 Task: Open Card Health Review in Board Voice of Market Research to Workspace Accounting and Finance Consulting and add a team member Softage.4@softage.net, a label Yellow, a checklist Crocheting, an attachment from your onedrive, a color Yellow and finally, add a card description 'Develop and launch new referral program' and a comment 'Given the potential impact of this task on our stakeholders, let us ensure that we take their needs and concerns into account.'. Add a start date 'Jan 08, 1900' with a due date 'Jan 15, 1900'
Action: Mouse moved to (85, 359)
Screenshot: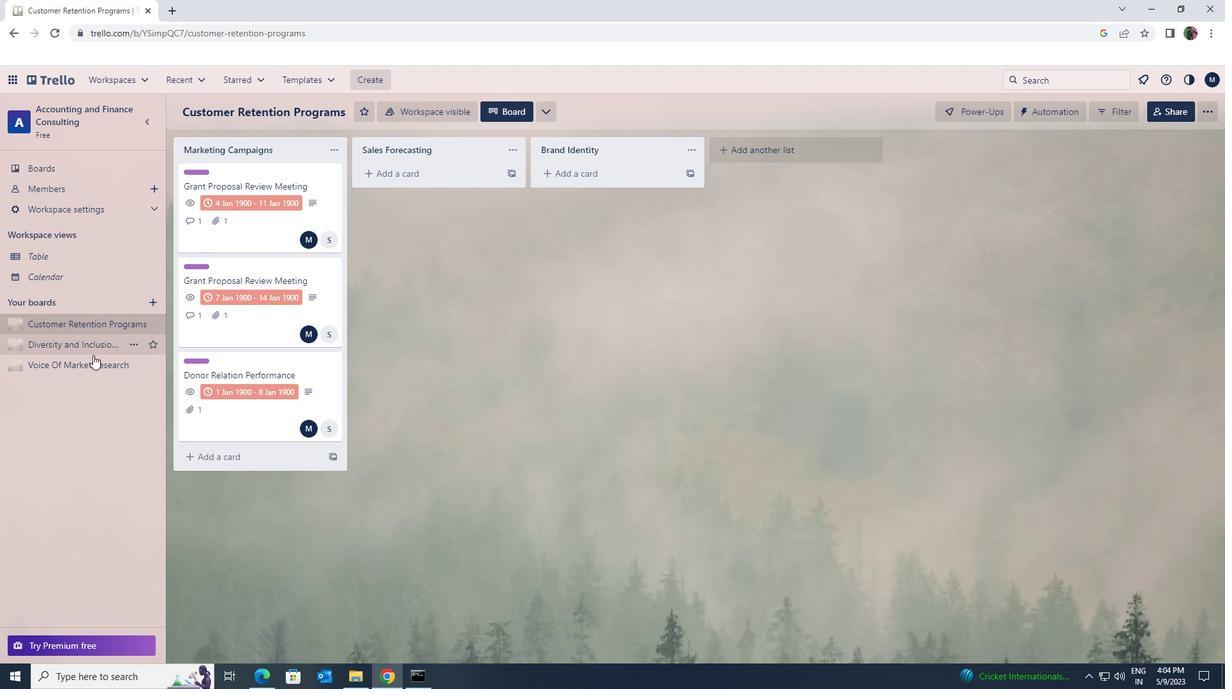 
Action: Mouse pressed left at (85, 359)
Screenshot: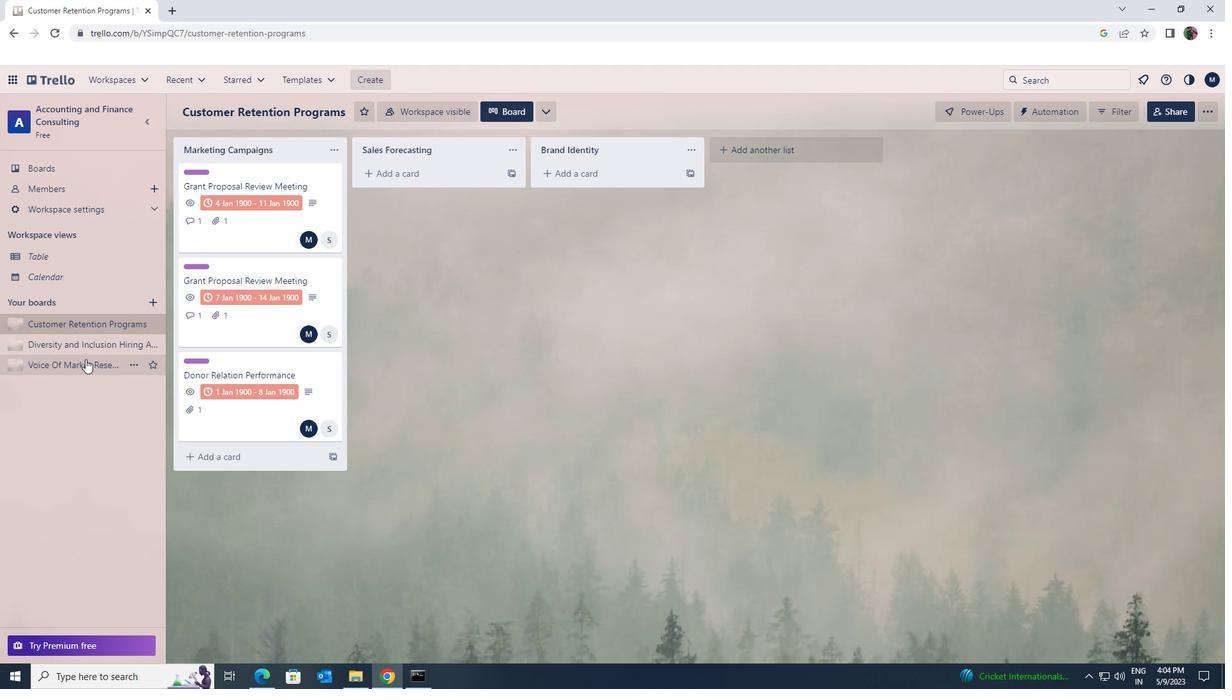 
Action: Mouse moved to (197, 324)
Screenshot: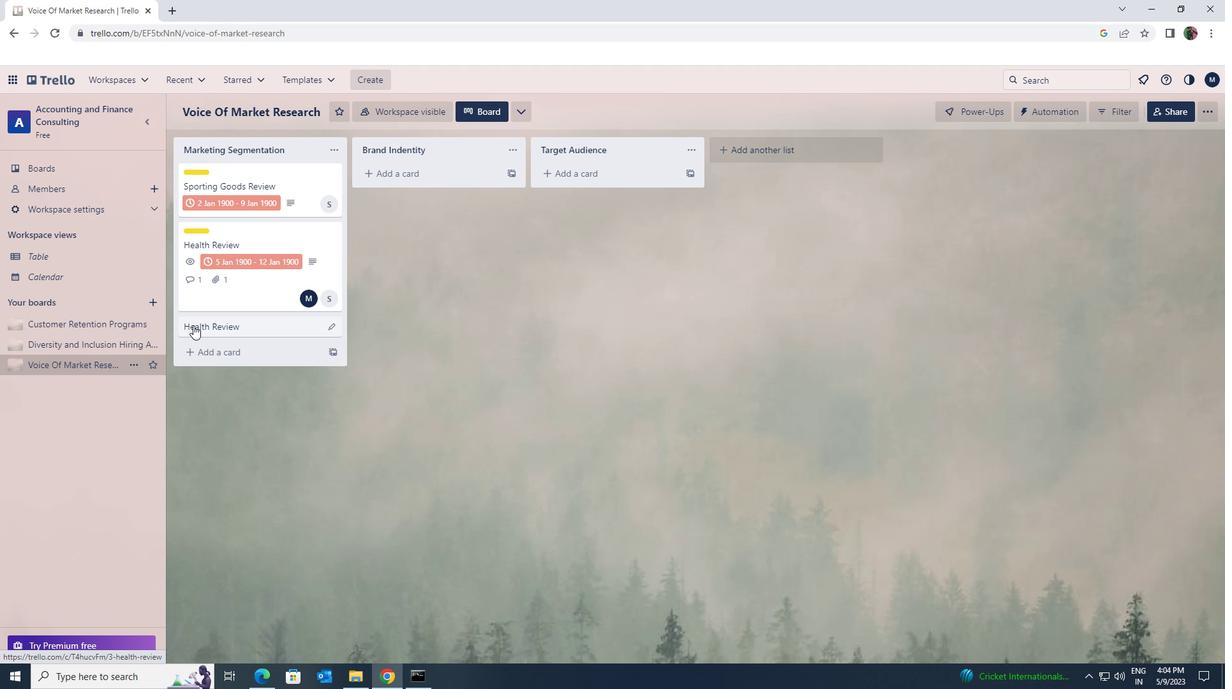 
Action: Mouse pressed left at (197, 324)
Screenshot: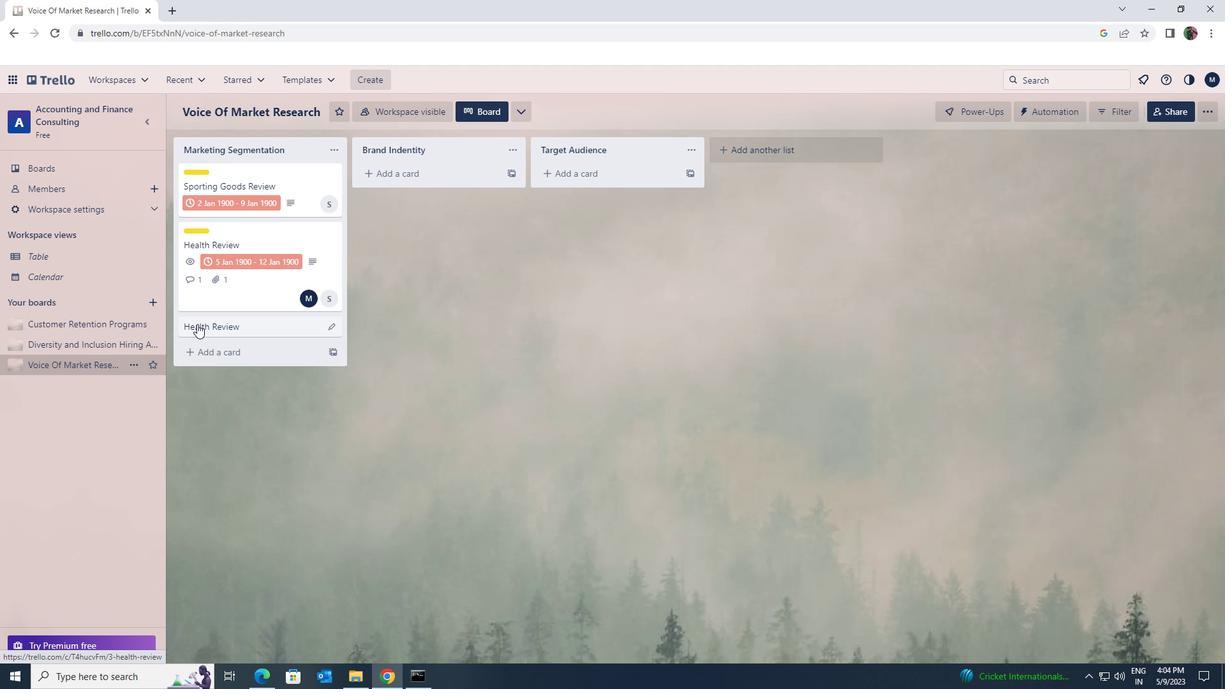 
Action: Mouse moved to (770, 174)
Screenshot: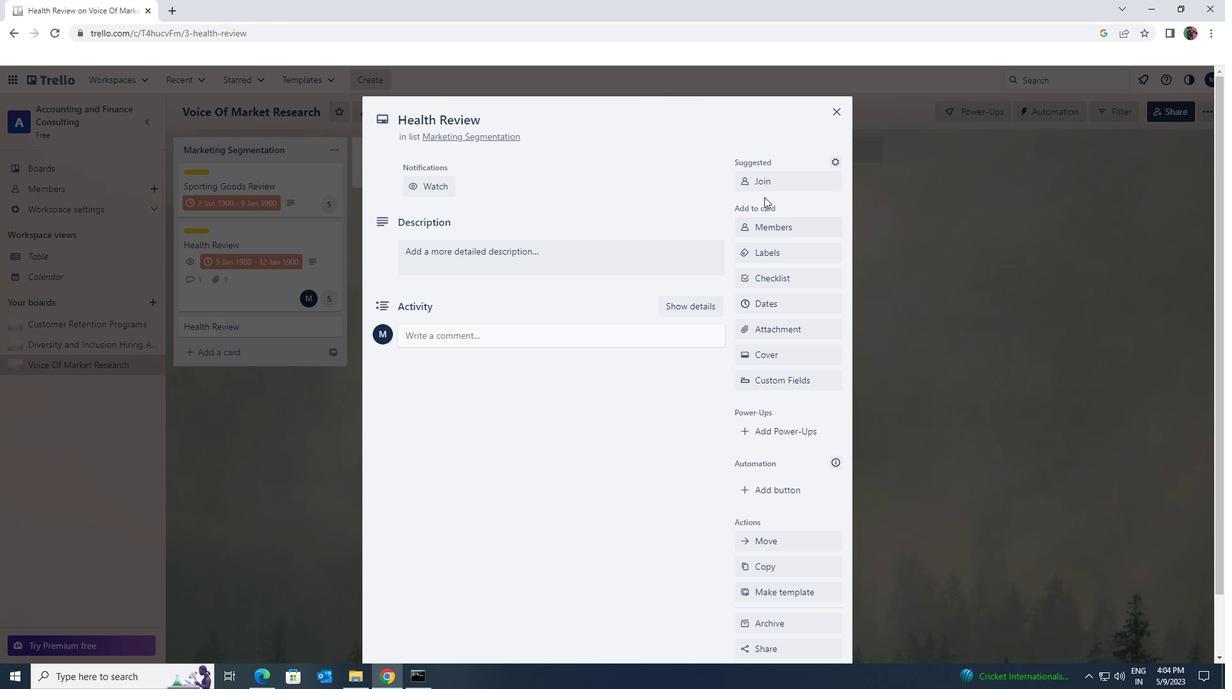 
Action: Mouse pressed left at (770, 174)
Screenshot: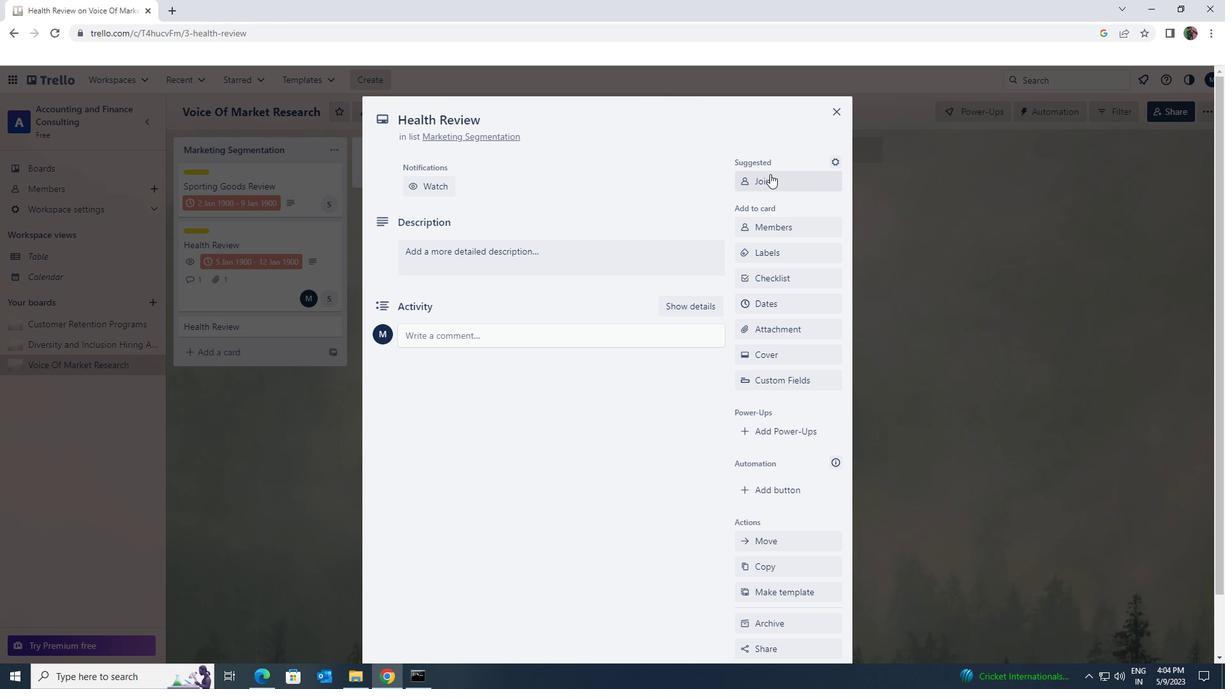 
Action: Mouse moved to (770, 177)
Screenshot: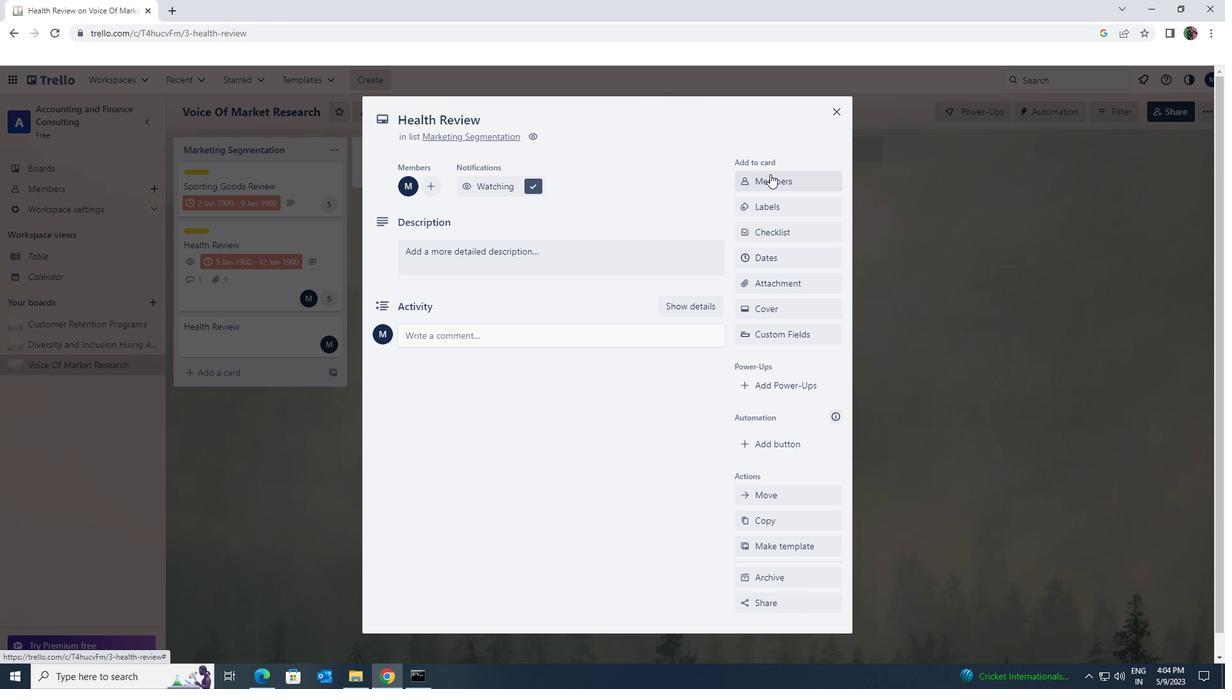
Action: Mouse pressed left at (770, 177)
Screenshot: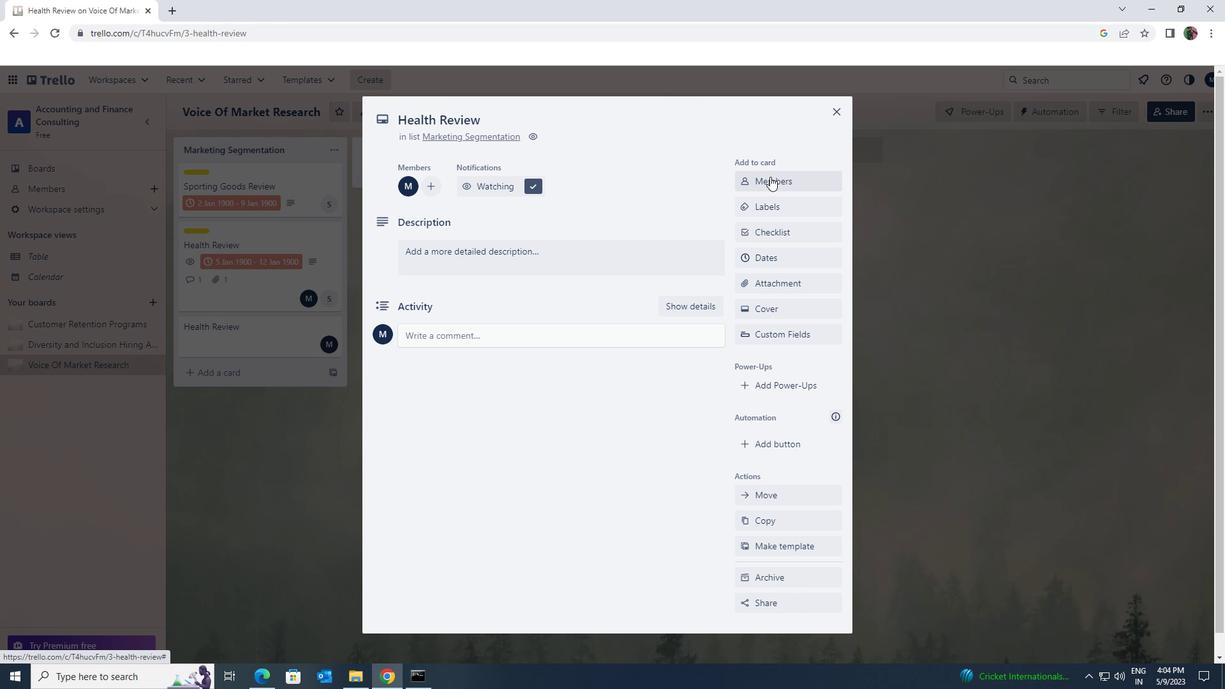 
Action: Mouse moved to (798, 236)
Screenshot: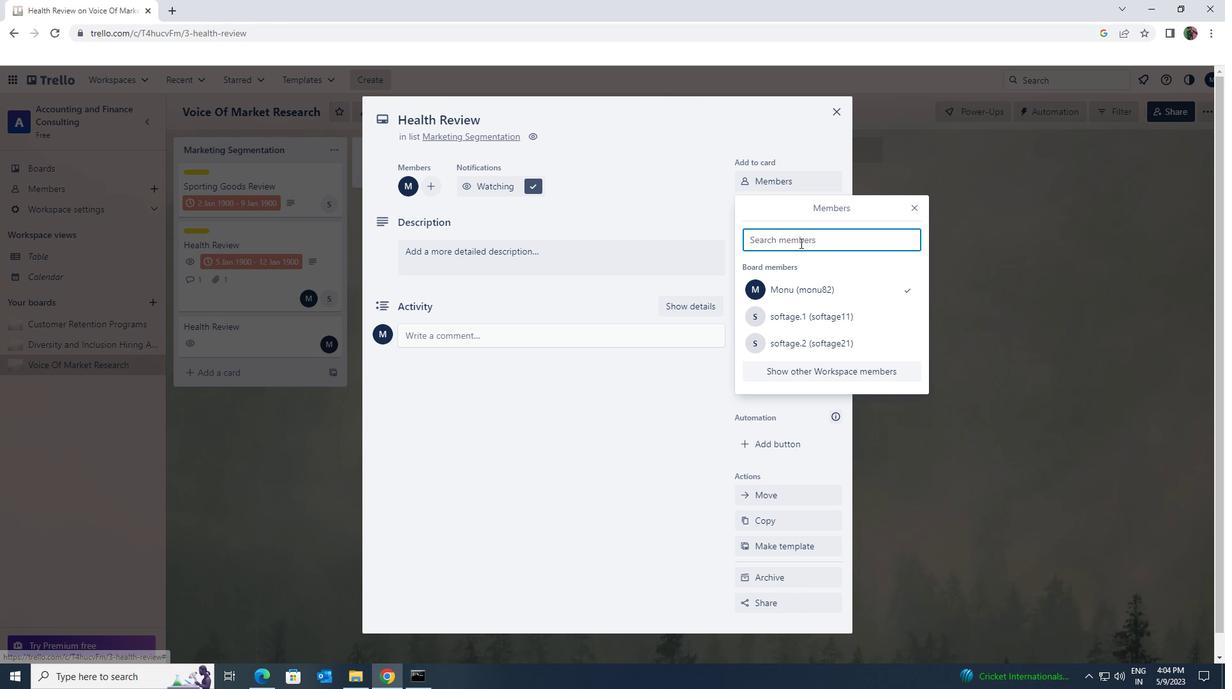 
Action: Mouse pressed left at (798, 236)
Screenshot: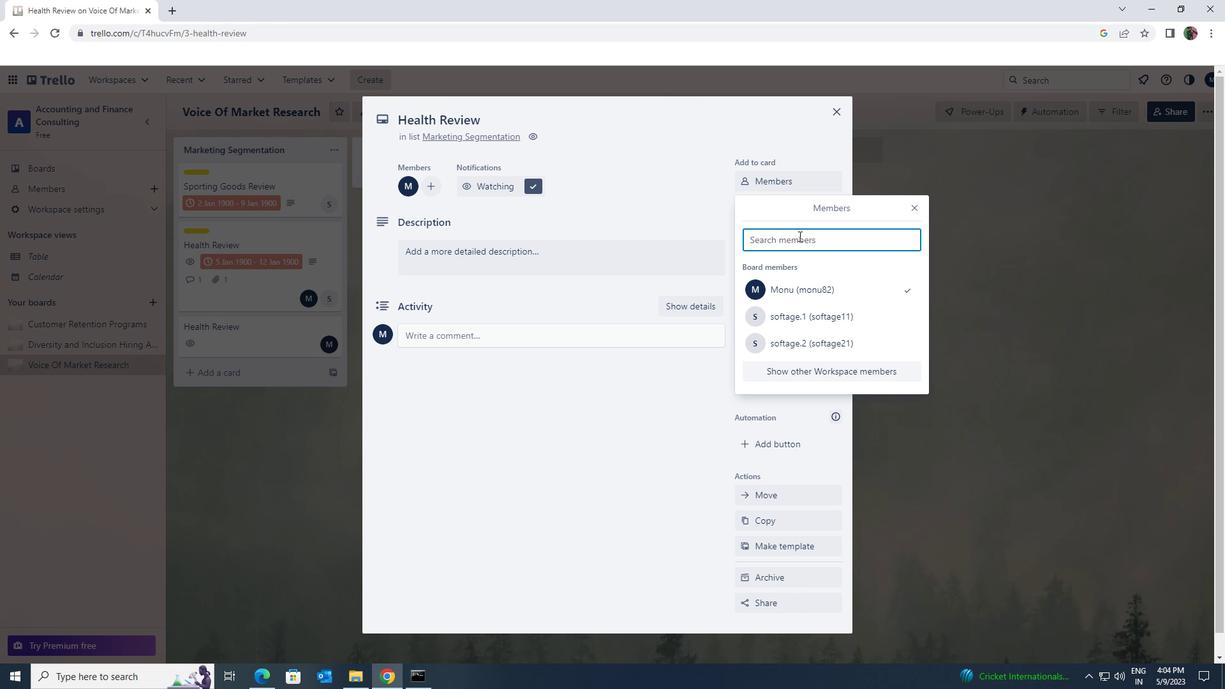 
Action: Key pressed <Key.shift>SOFTAGE.4<Key.shift><Key.shift><Key.shift><Key.shift><Key.shift><Key.shift><Key.shift><Key.shift><Key.shift>@<Key.shift><Key.shift><Key.shift><Key.shift><Key.shift><Key.shift>SOFTAGE.NET
Screenshot: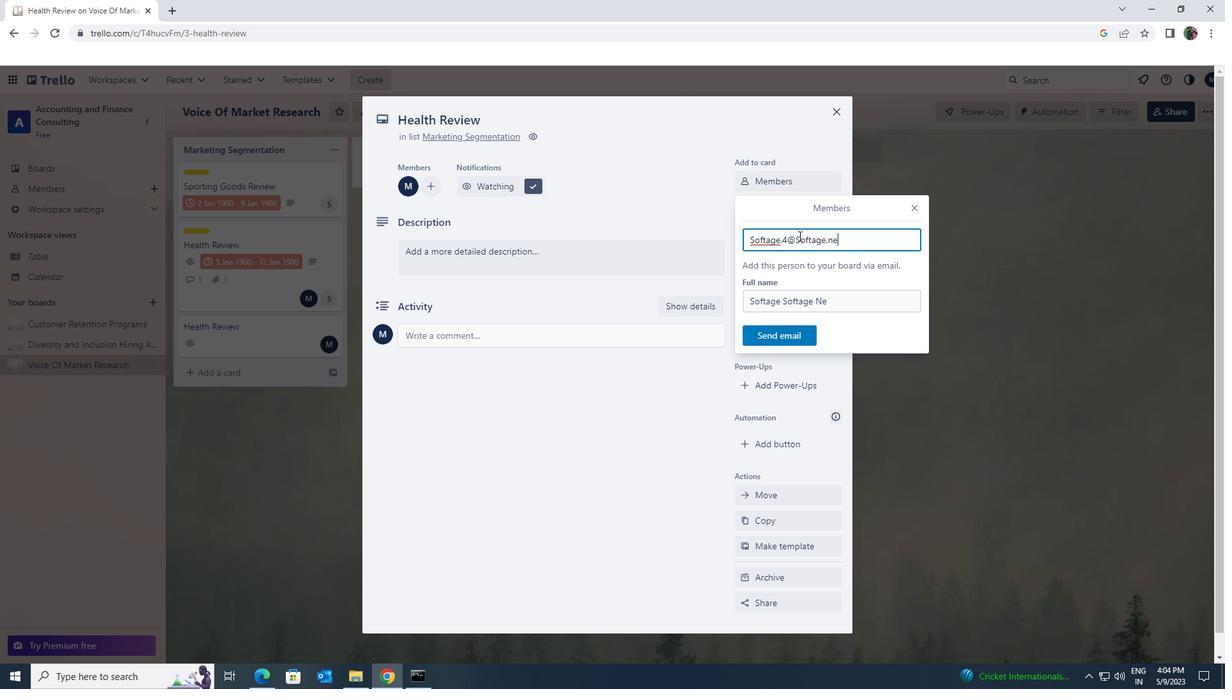 
Action: Mouse moved to (799, 334)
Screenshot: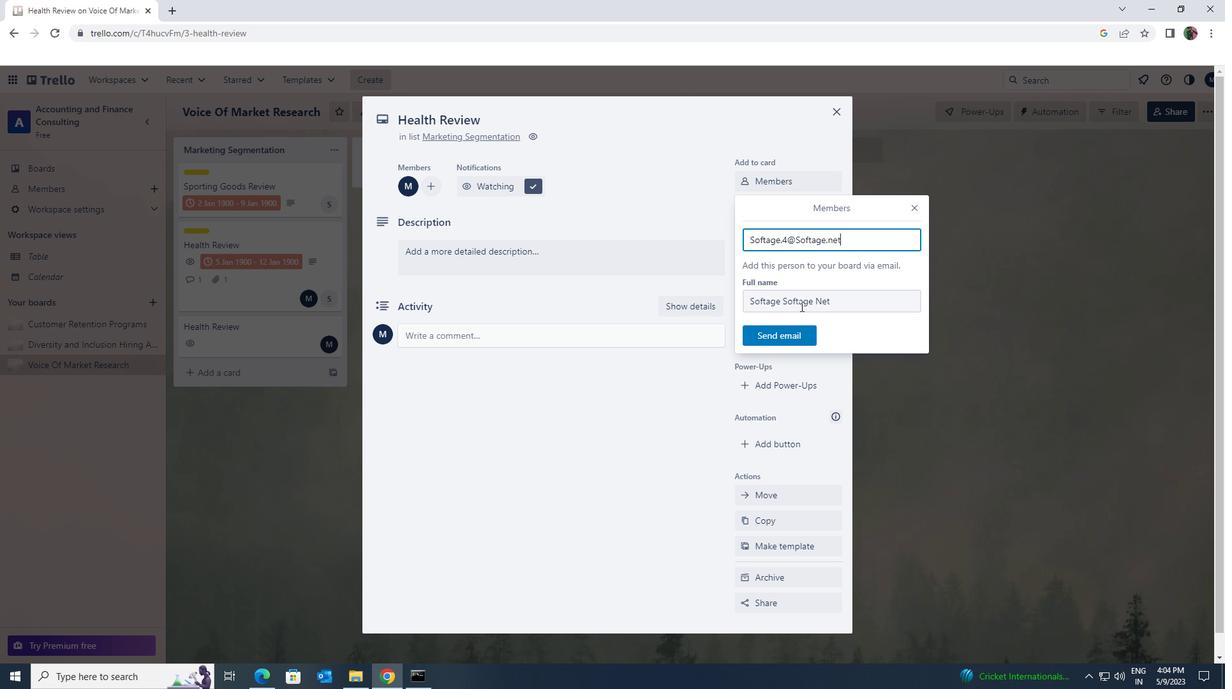 
Action: Mouse pressed left at (799, 334)
Screenshot: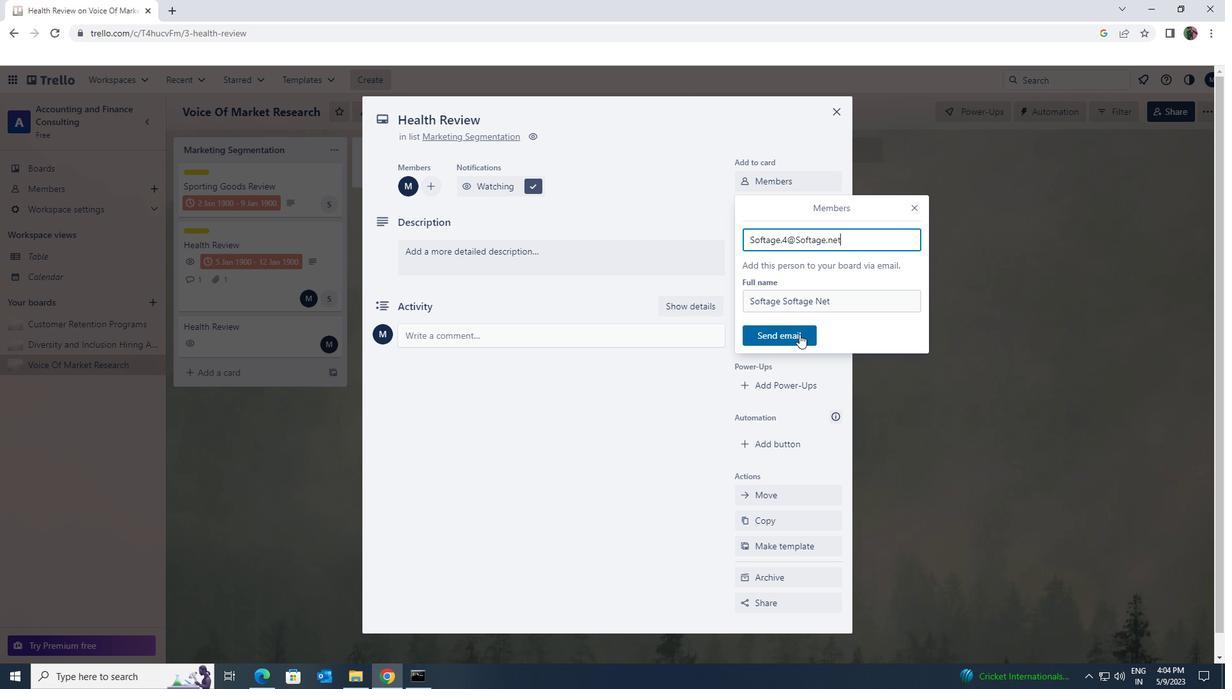 
Action: Mouse moved to (790, 208)
Screenshot: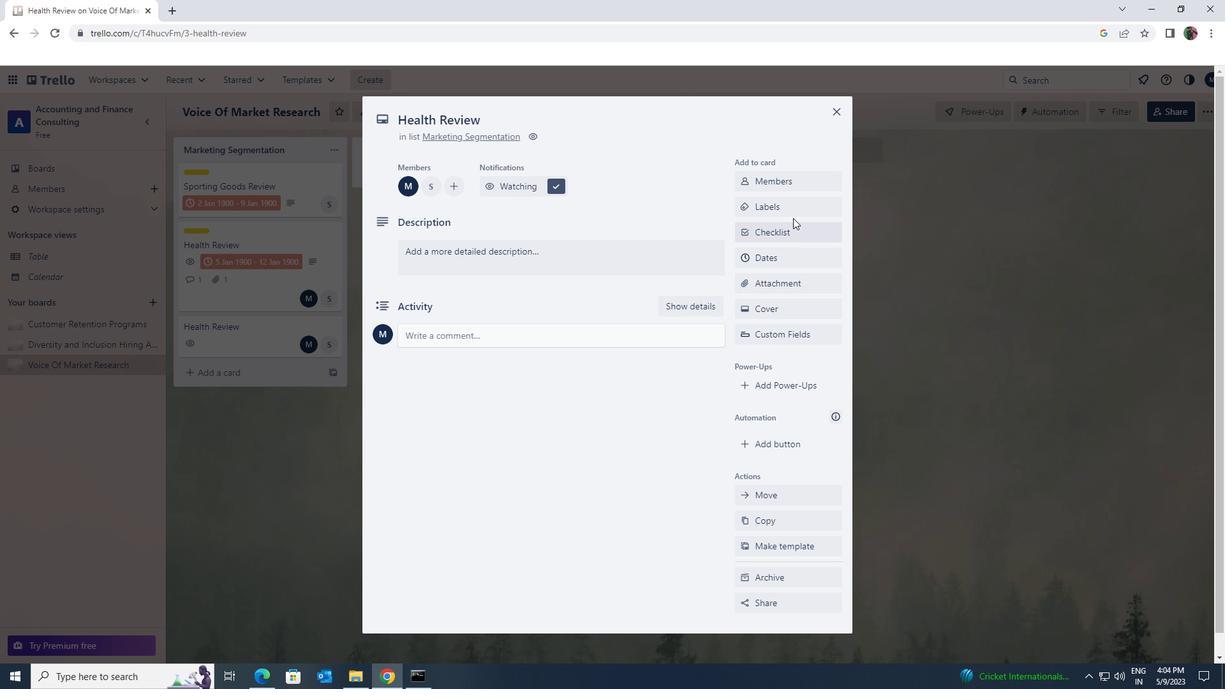 
Action: Mouse pressed left at (790, 208)
Screenshot: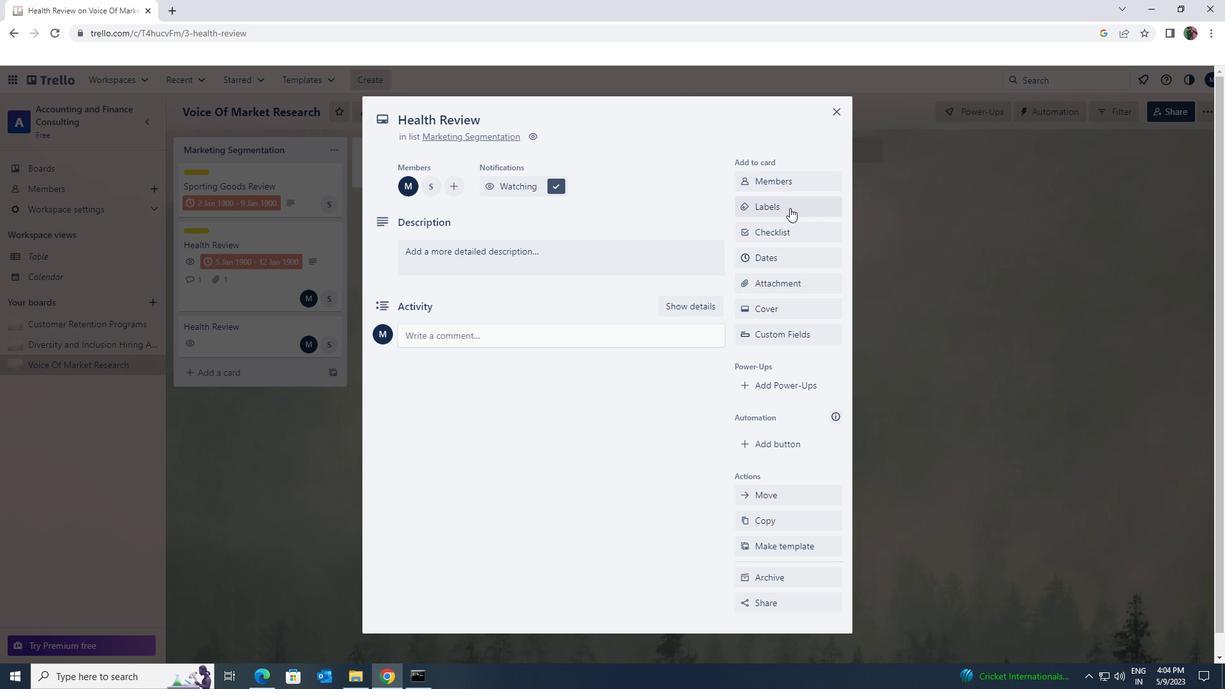 
Action: Mouse moved to (844, 456)
Screenshot: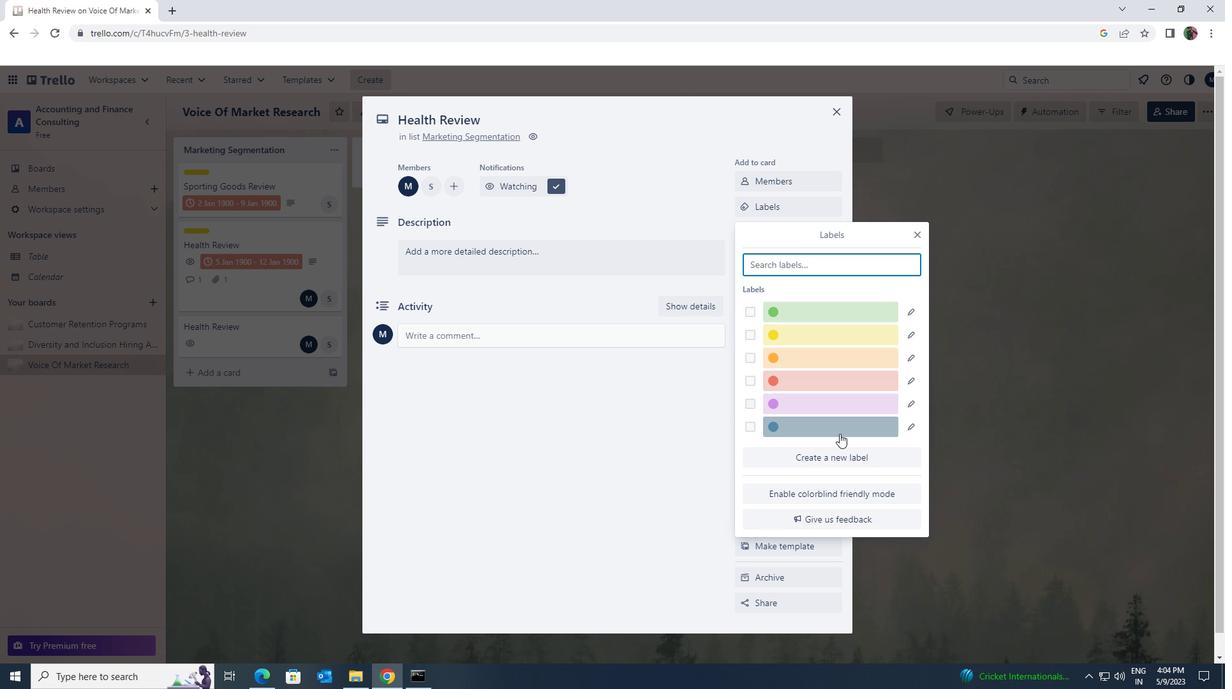 
Action: Mouse pressed left at (844, 456)
Screenshot: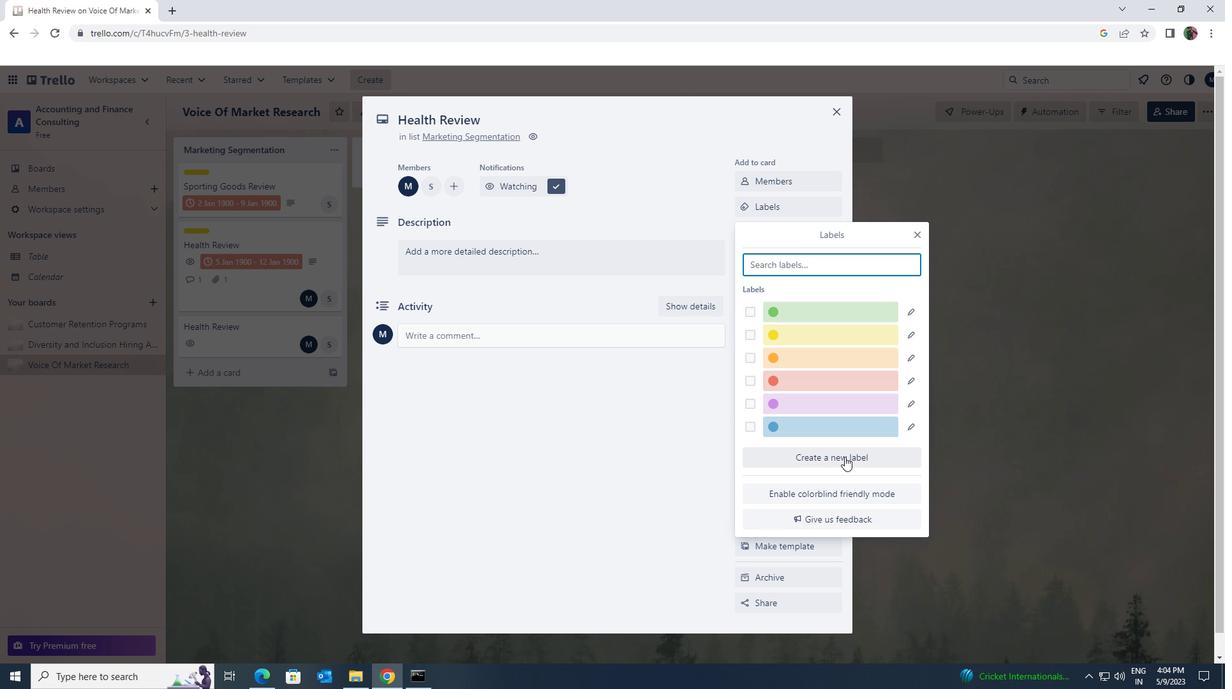 
Action: Mouse moved to (791, 412)
Screenshot: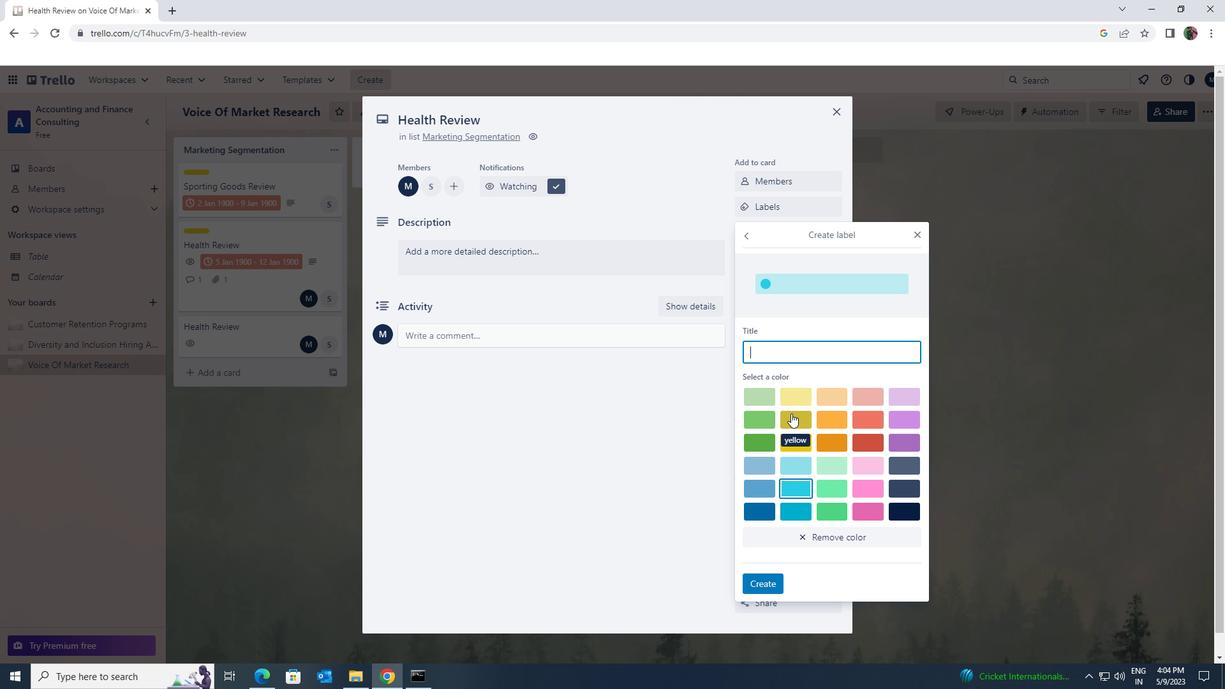 
Action: Mouse pressed left at (791, 412)
Screenshot: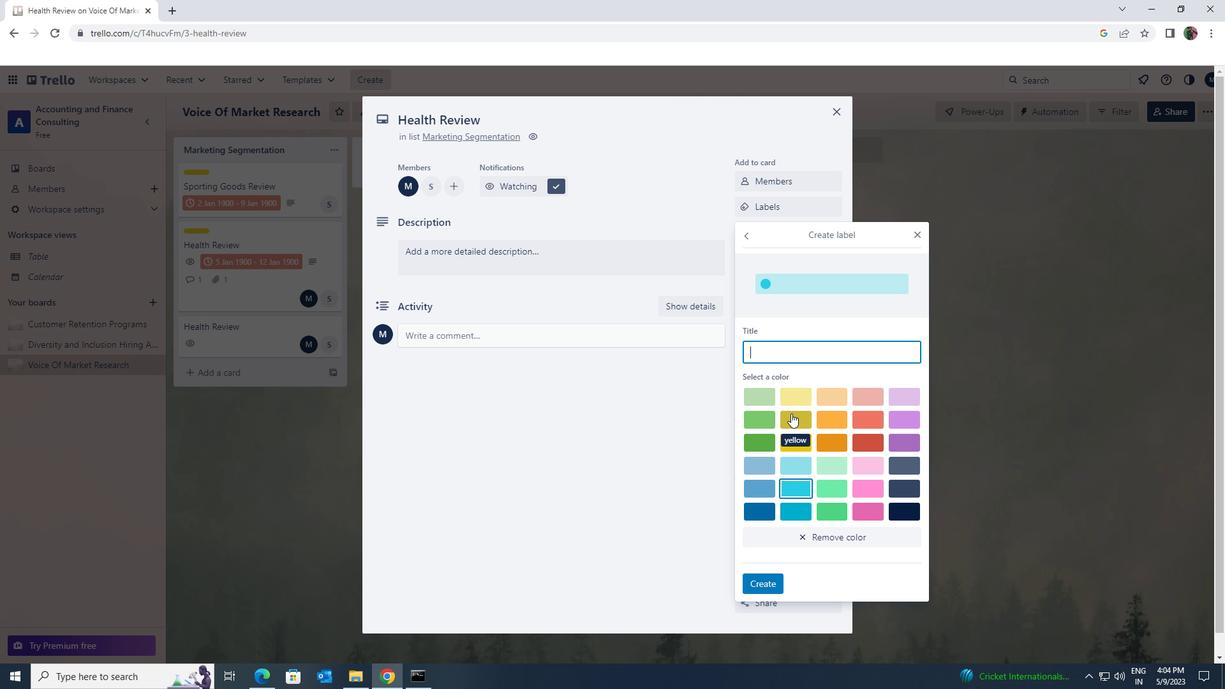 
Action: Mouse moved to (771, 587)
Screenshot: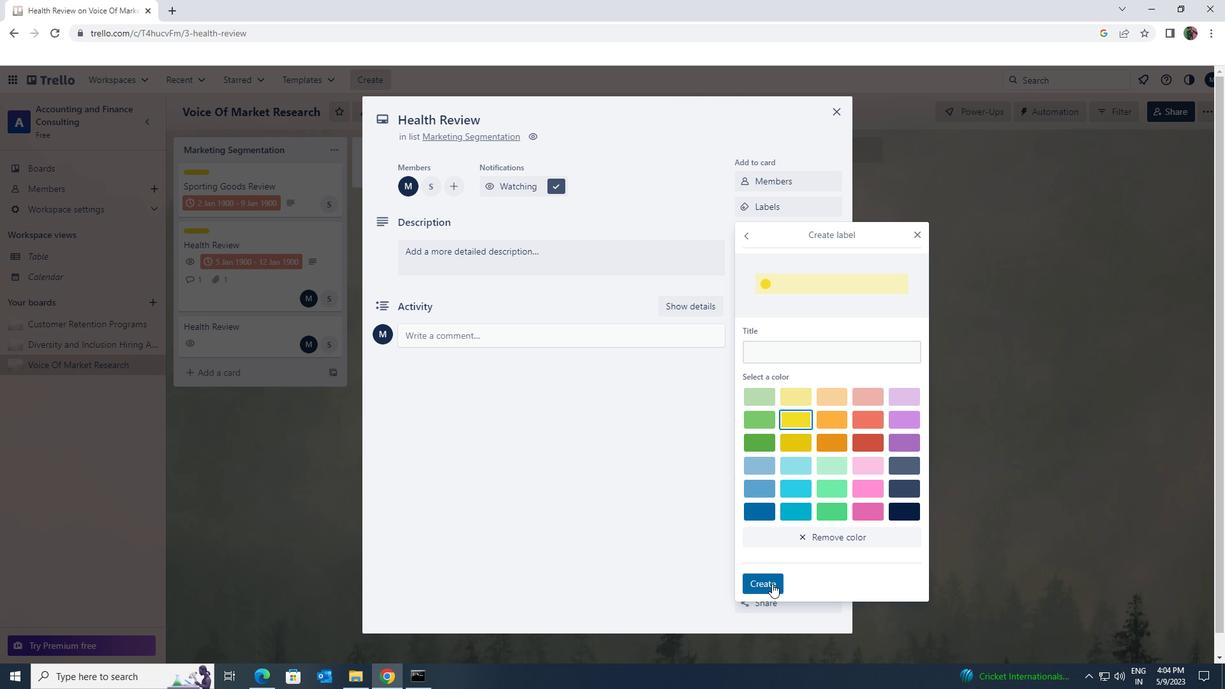 
Action: Mouse pressed left at (771, 587)
Screenshot: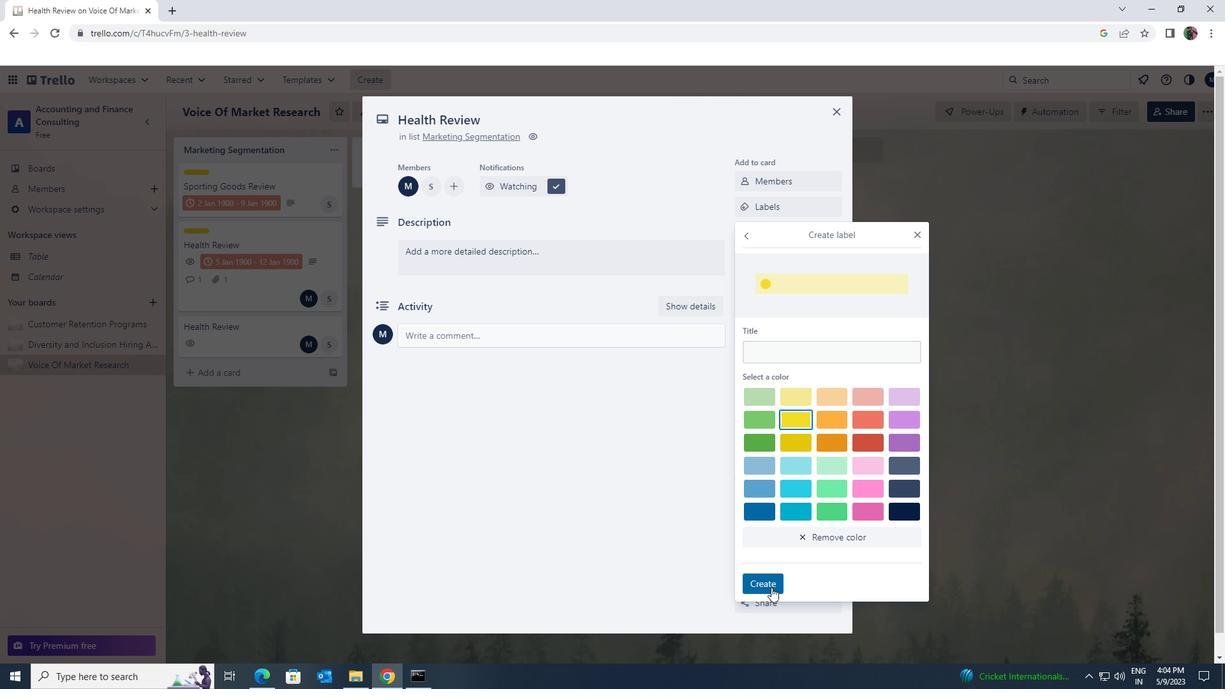 
Action: Mouse moved to (915, 232)
Screenshot: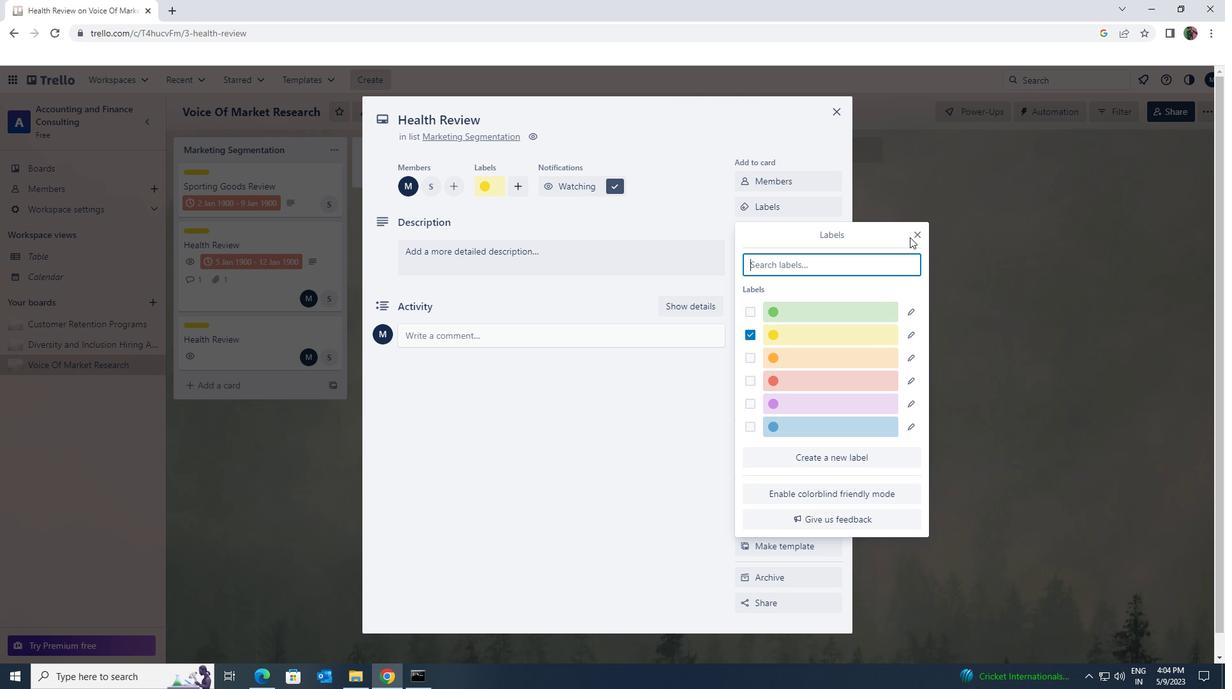 
Action: Mouse pressed left at (915, 232)
Screenshot: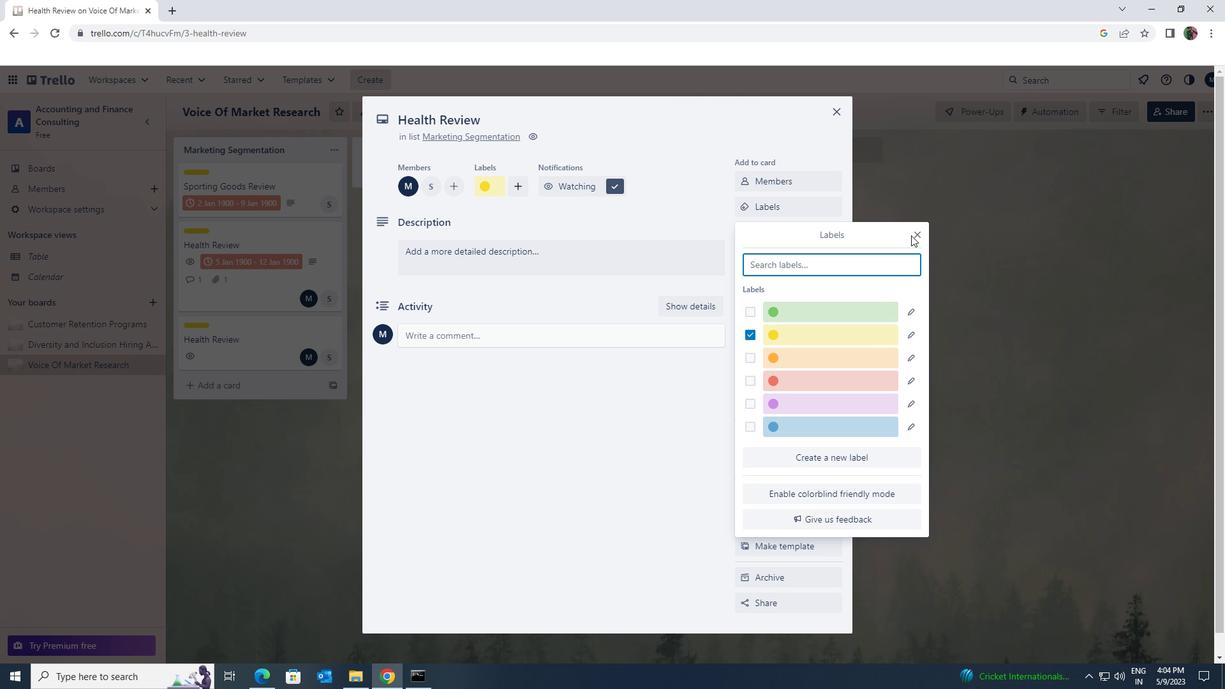 
Action: Mouse moved to (763, 231)
Screenshot: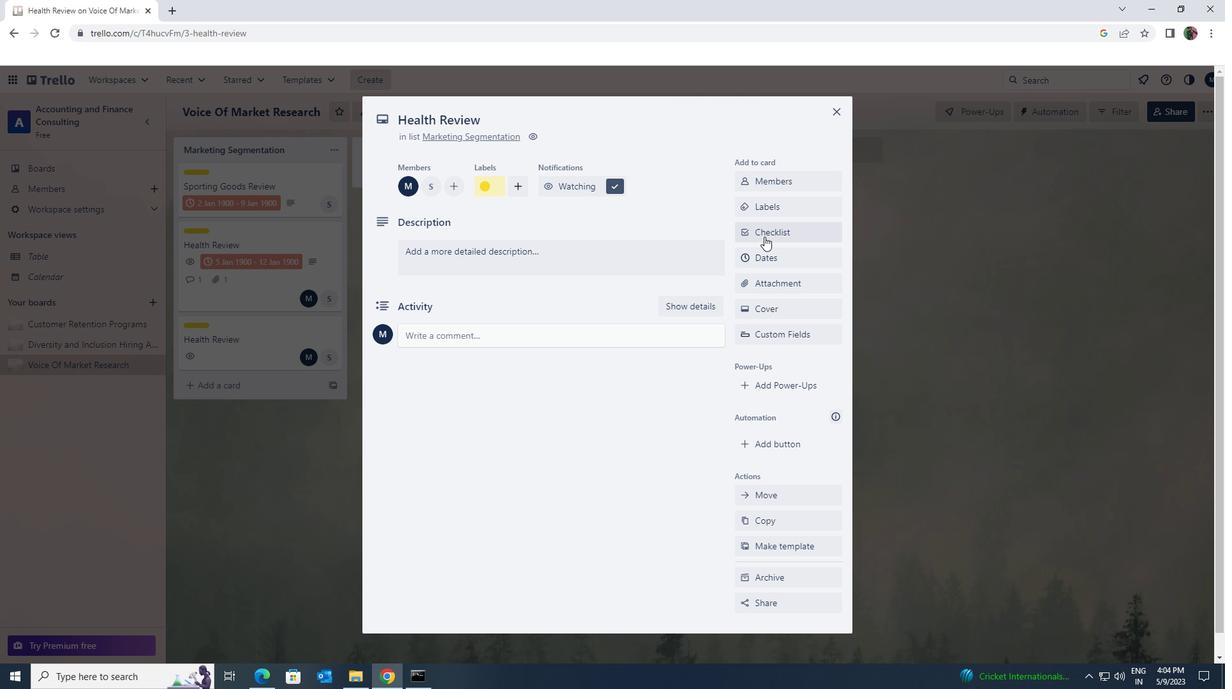 
Action: Mouse pressed left at (763, 231)
Screenshot: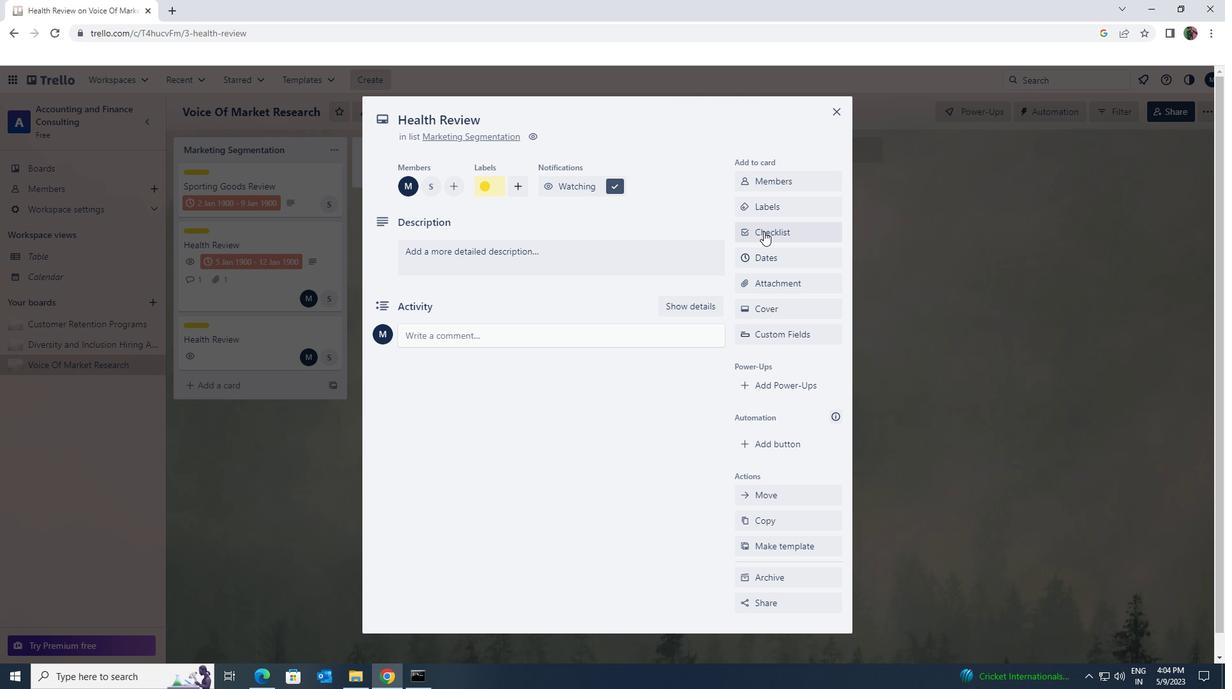 
Action: Mouse moved to (763, 230)
Screenshot: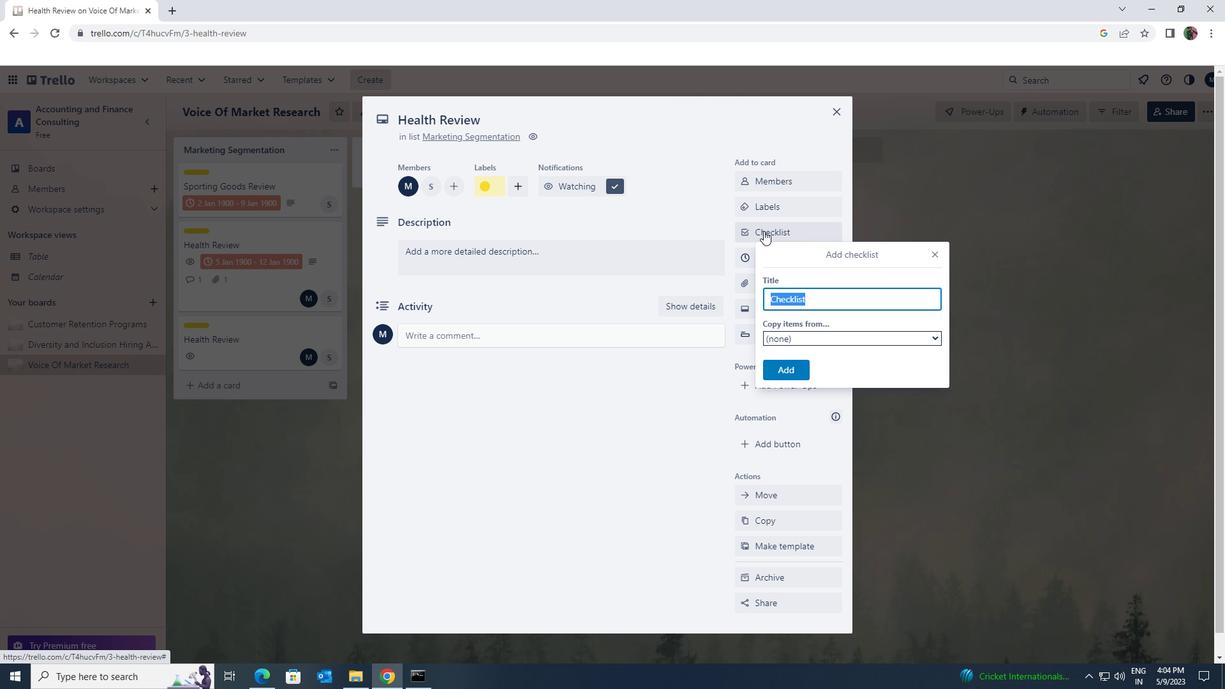 
Action: Key pressed <Key.shift>CROHETING
Screenshot: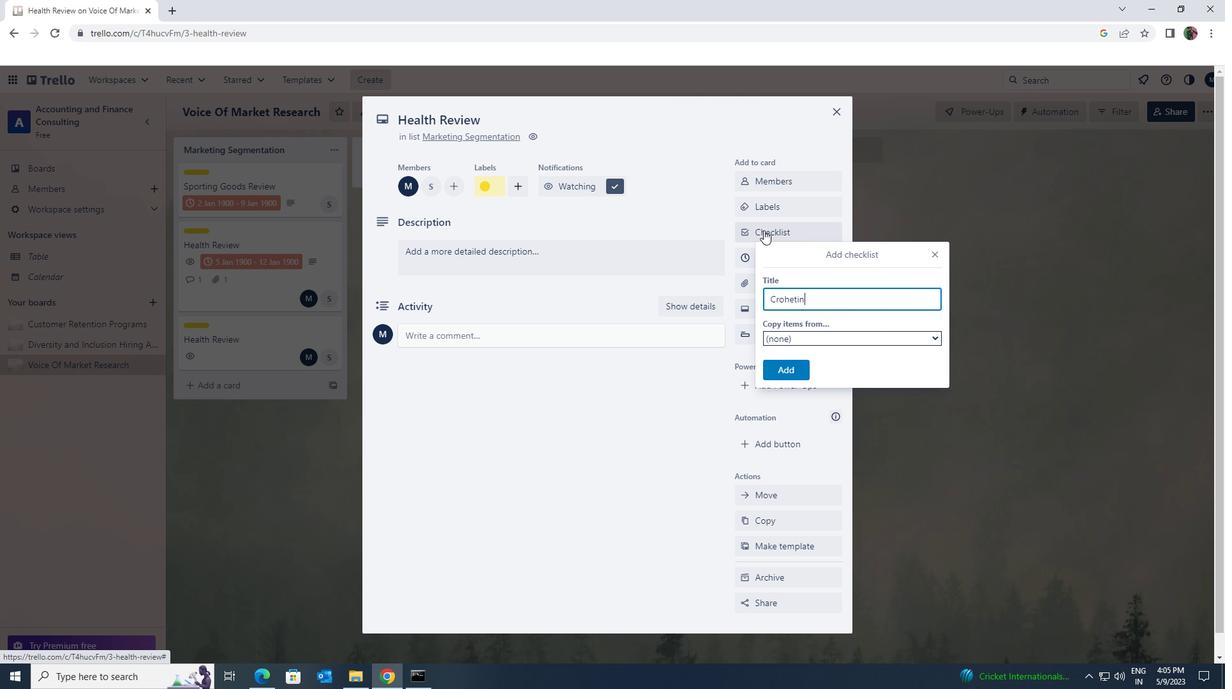 
Action: Mouse moved to (796, 366)
Screenshot: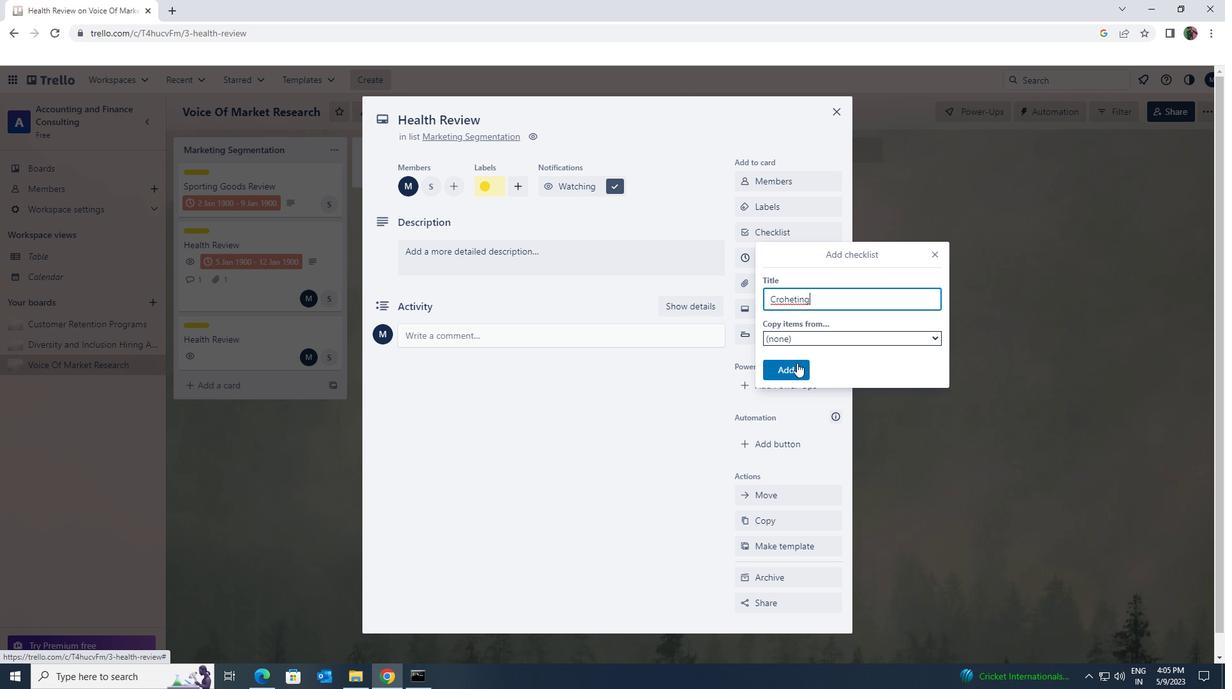 
Action: Mouse pressed left at (796, 366)
Screenshot: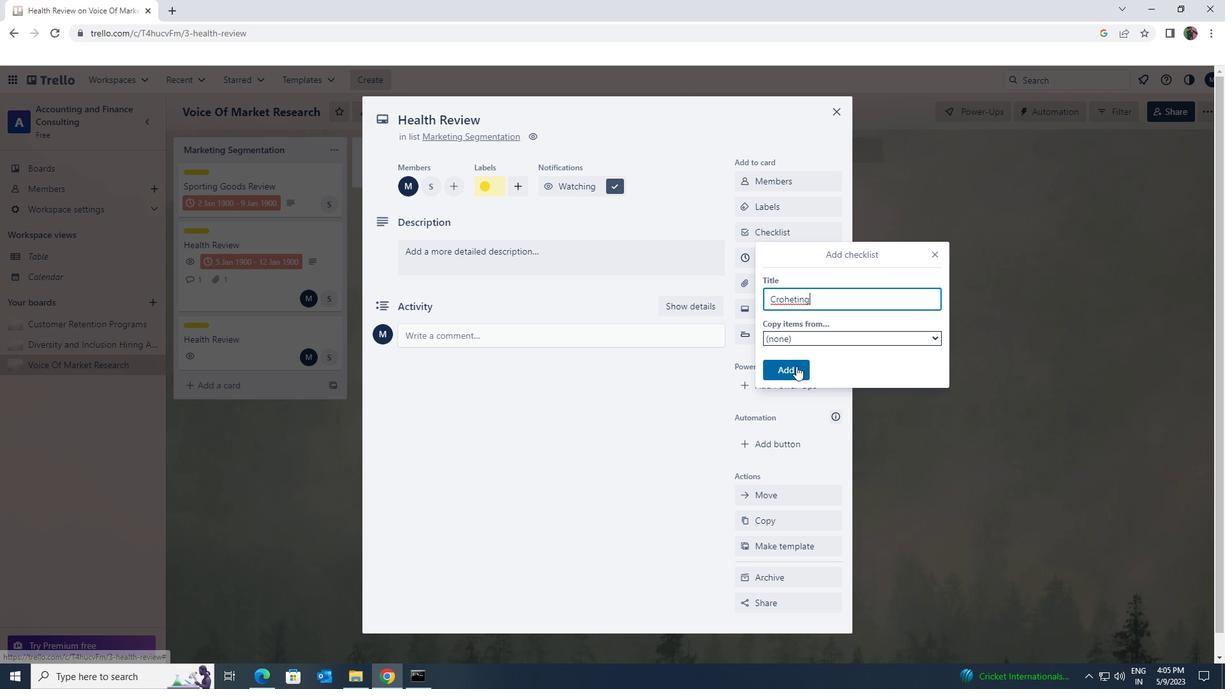 
Action: Mouse moved to (786, 283)
Screenshot: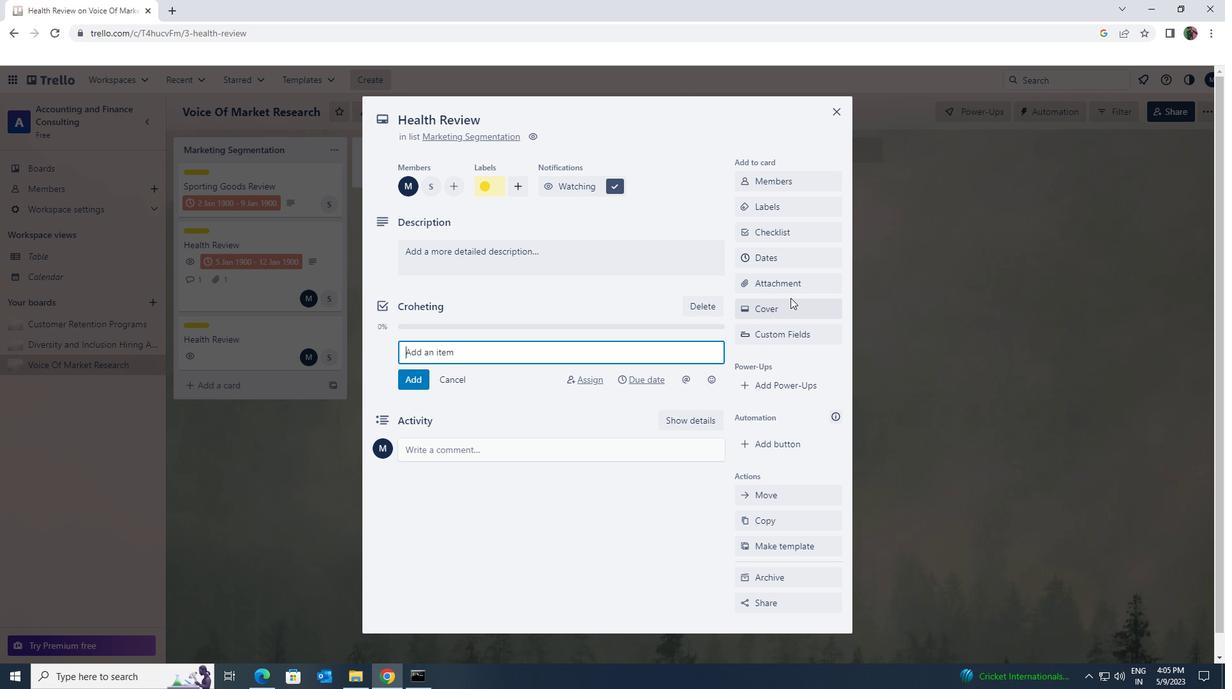 
Action: Mouse pressed left at (786, 283)
Screenshot: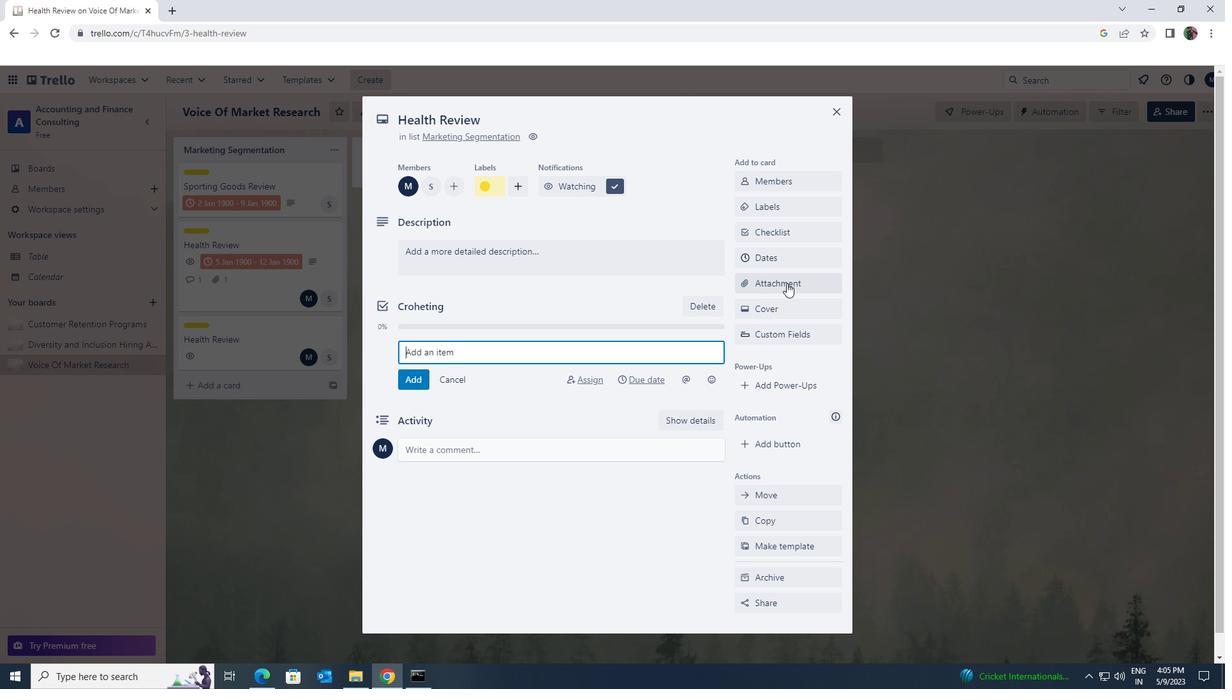 
Action: Mouse moved to (786, 377)
Screenshot: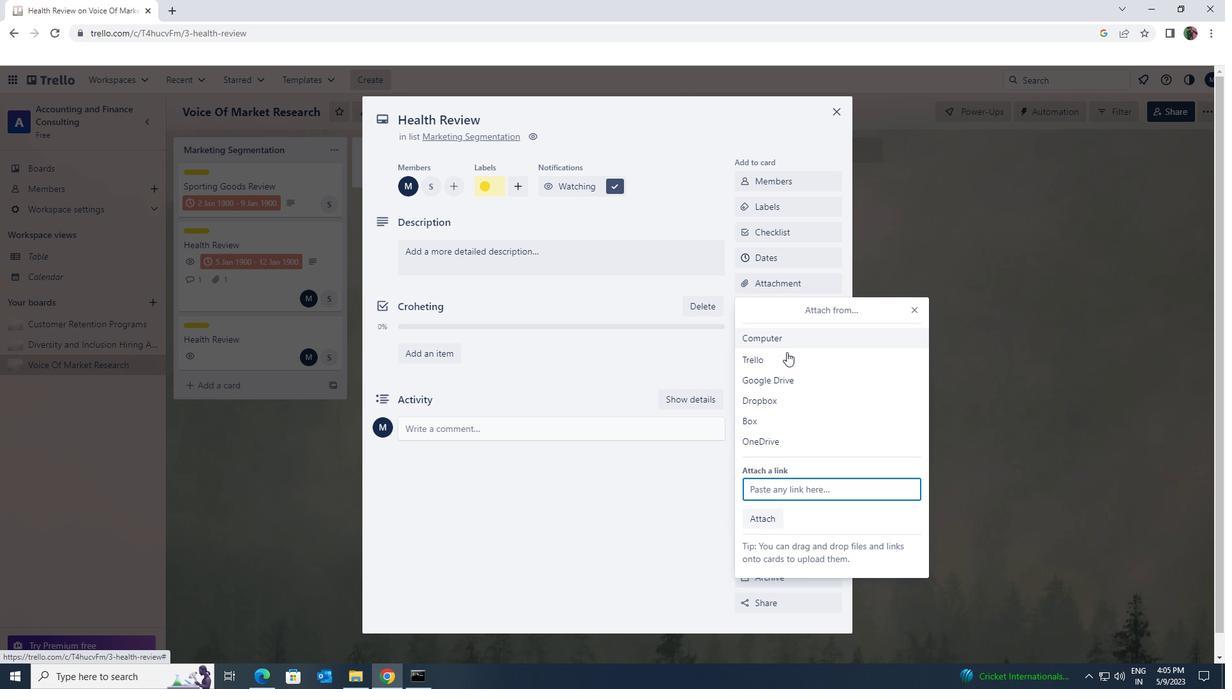 
Action: Mouse pressed left at (786, 377)
Screenshot: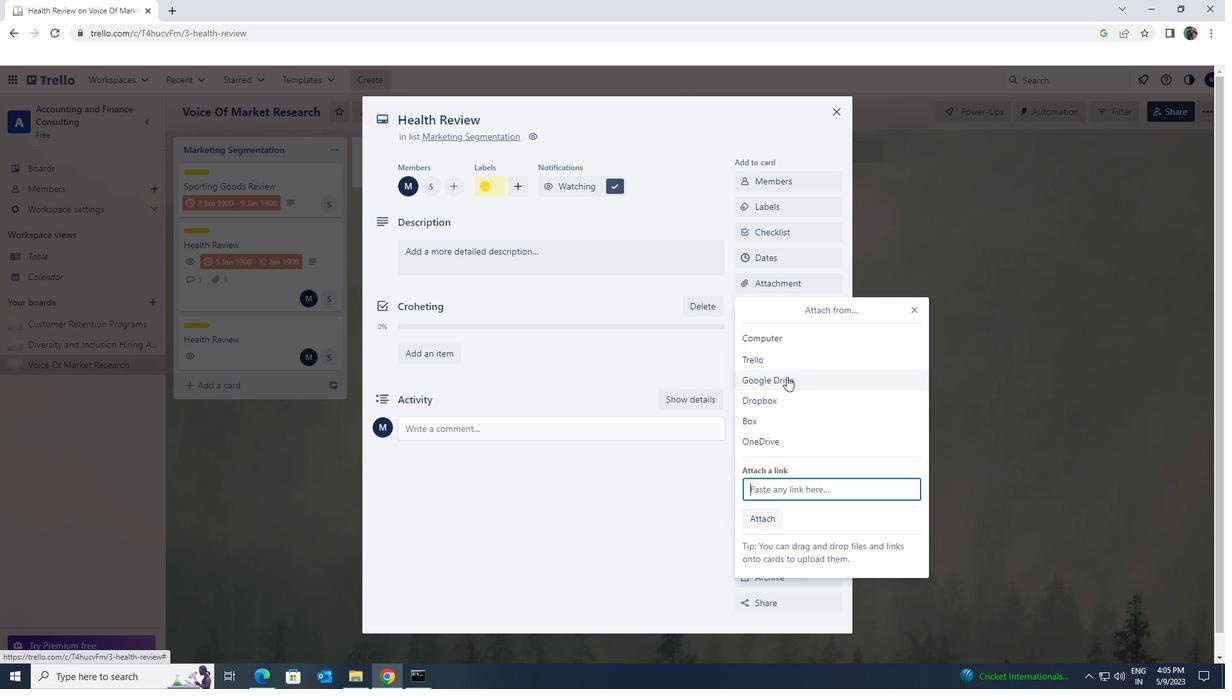 
Action: Mouse moved to (493, 350)
Screenshot: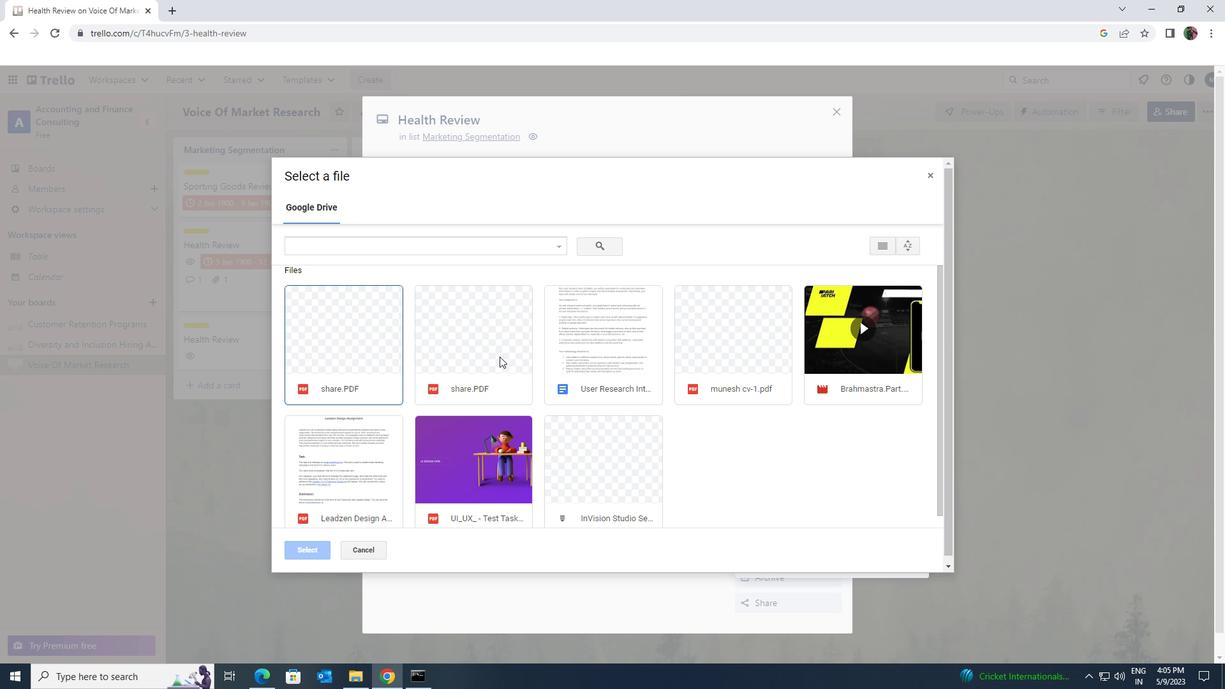 
Action: Mouse pressed left at (493, 350)
Screenshot: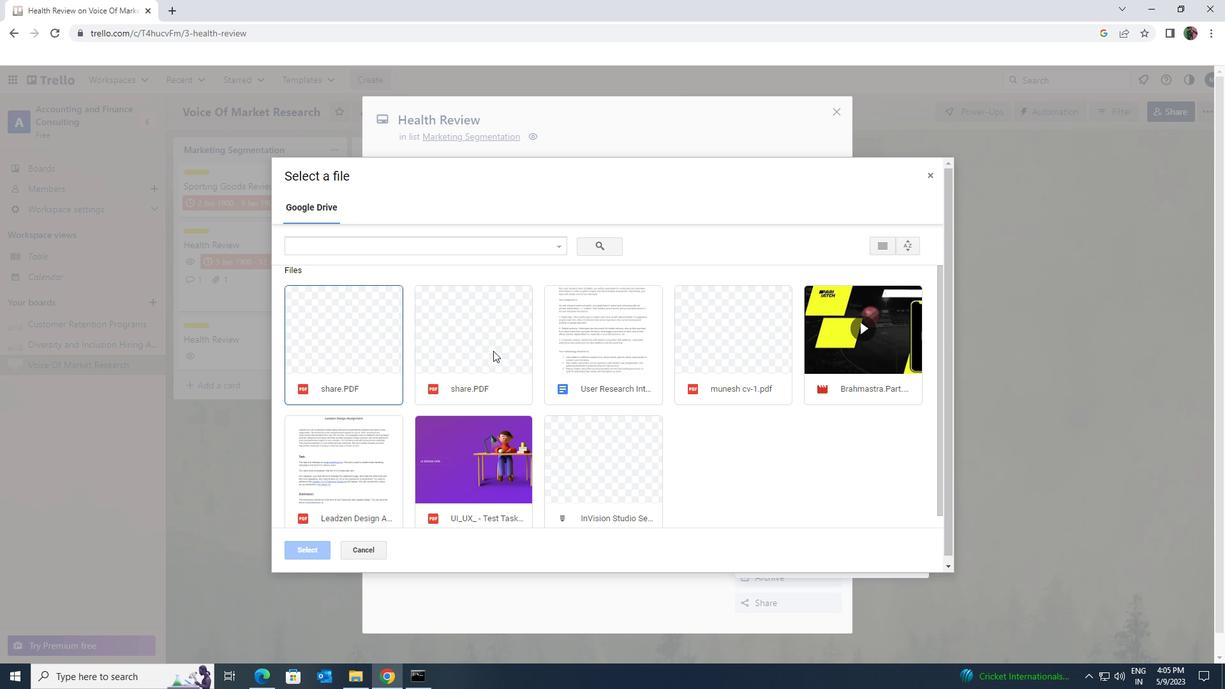 
Action: Mouse moved to (309, 555)
Screenshot: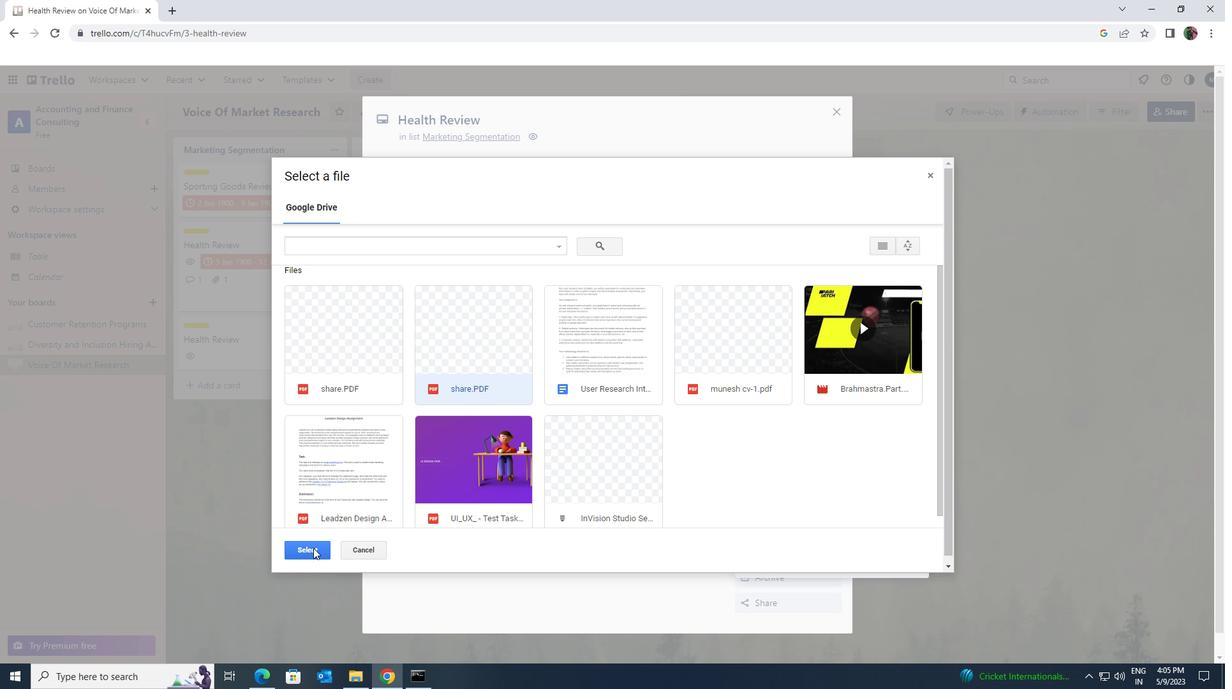 
Action: Mouse pressed left at (309, 555)
Screenshot: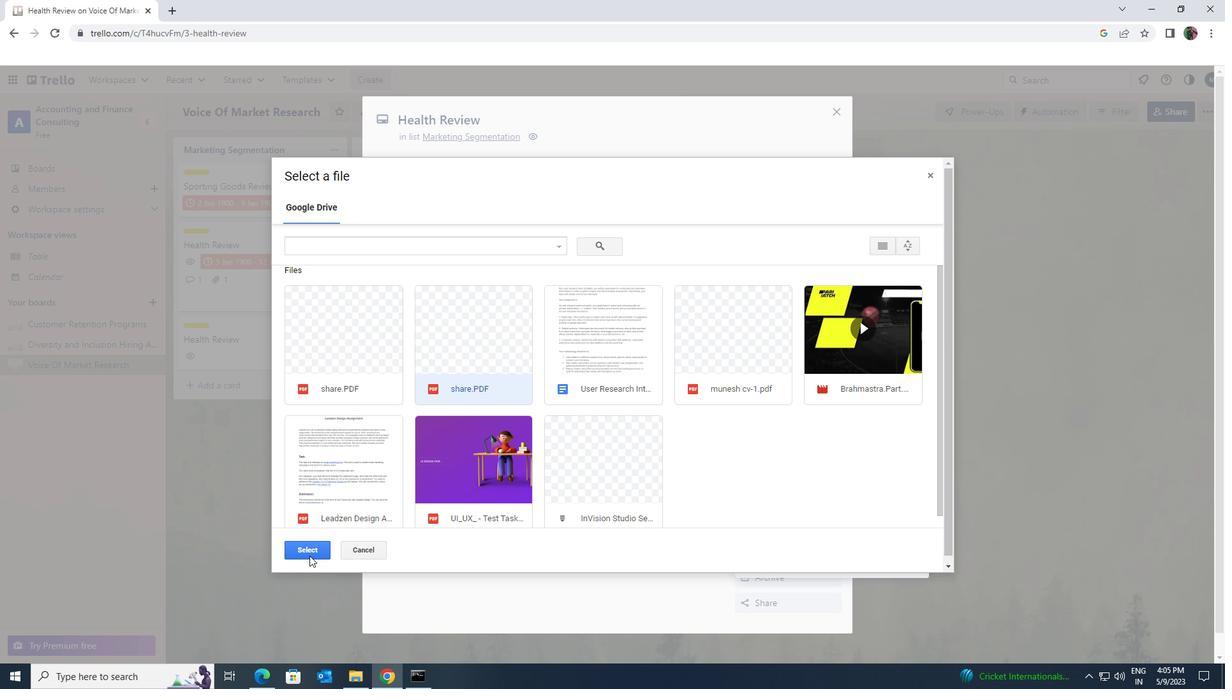 
Action: Mouse moved to (421, 253)
Screenshot: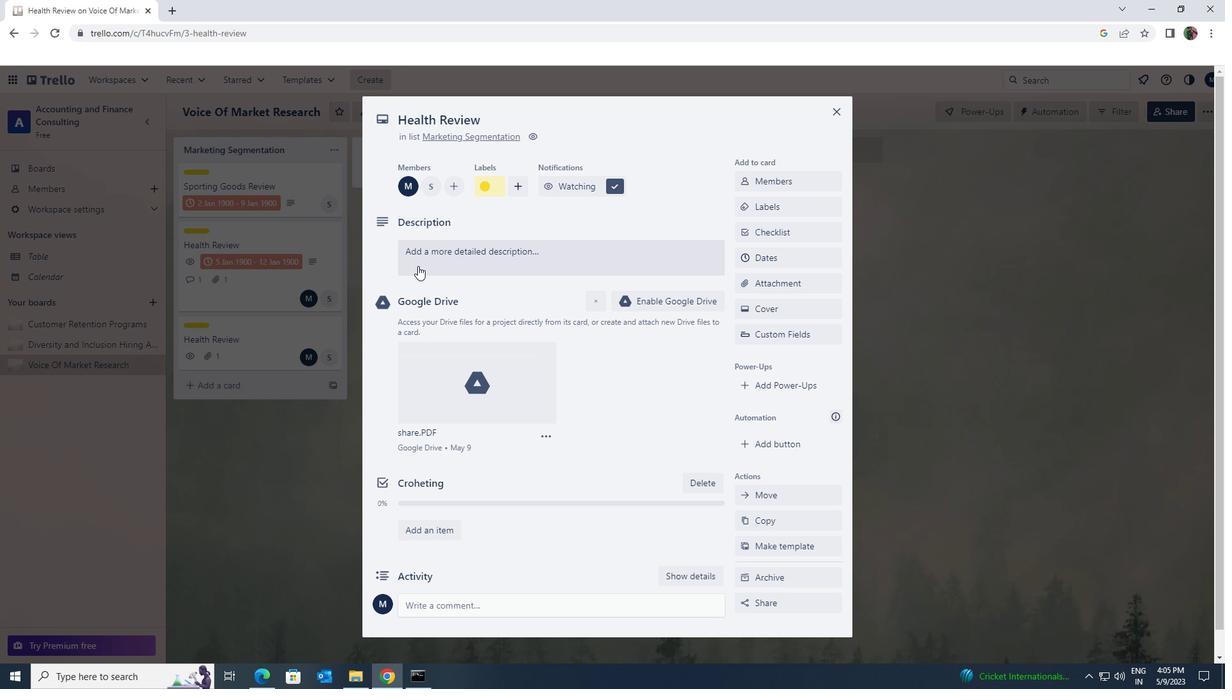 
Action: Mouse pressed left at (421, 253)
Screenshot: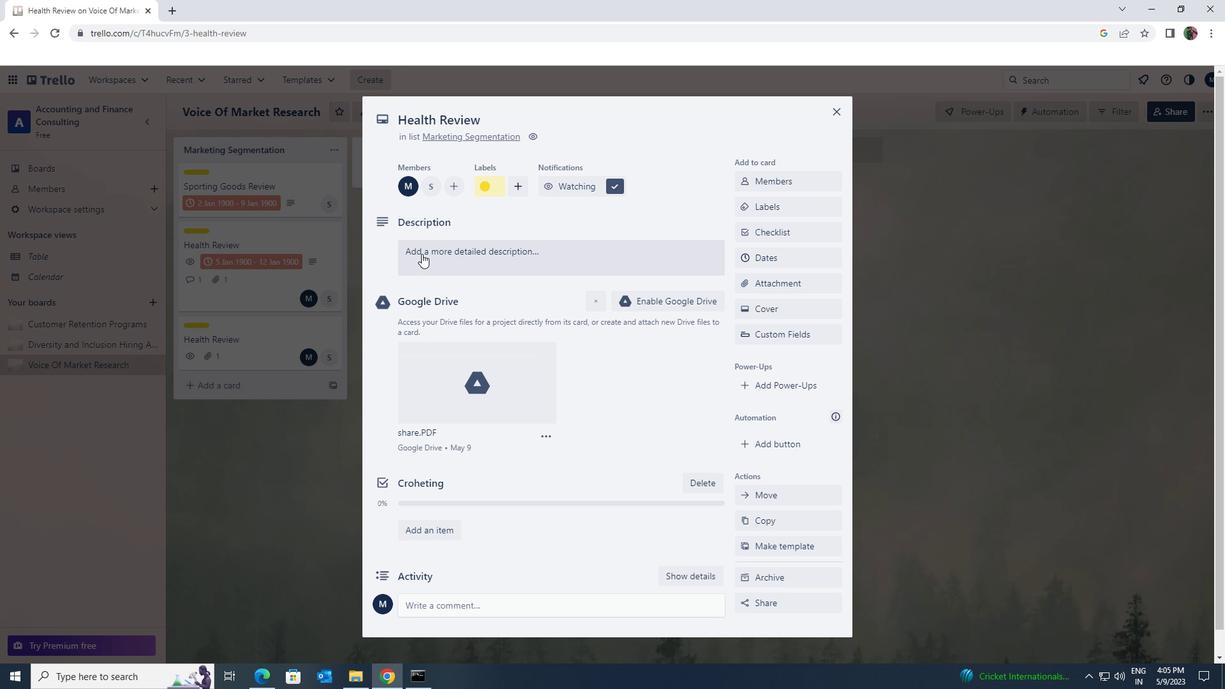 
Action: Key pressed <Key.shift><Key.shift><Key.shift><Key.shift><Key.shift><Key.shift><Key.shift><Key.shift><Key.shift><Key.shift><Key.shift><Key.shift><Key.shift><Key.shift><Key.shift><Key.shift><Key.shift><Key.shift><Key.shift><Key.shift><Key.shift><Key.shift><Key.shift>DEVELOP<Key.space>AND<Key.space><Key.shift>LUNCH<Key.space>NEW<Key.space><Key.shift><Key.shift><Key.shift><Key.shift><Key.shift><Key.shift>REFERRAL<Key.space>PROGRAM<Key.space>
Screenshot: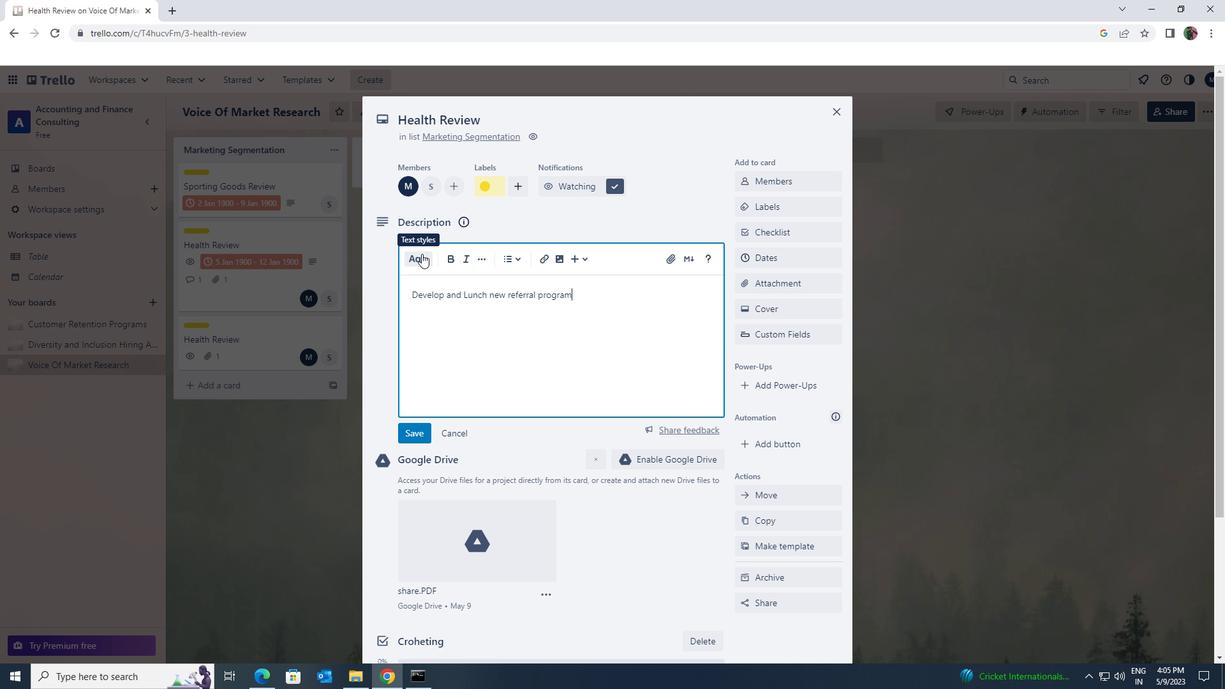 
Action: Mouse moved to (419, 432)
Screenshot: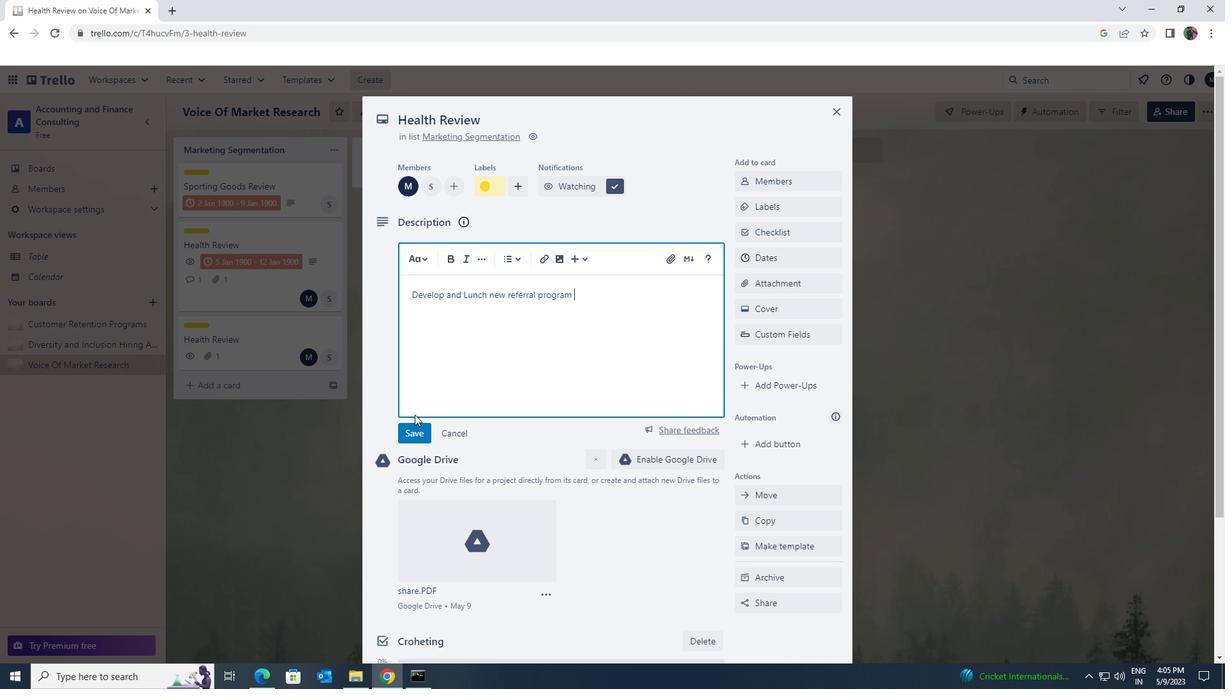
Action: Mouse pressed left at (419, 432)
Screenshot: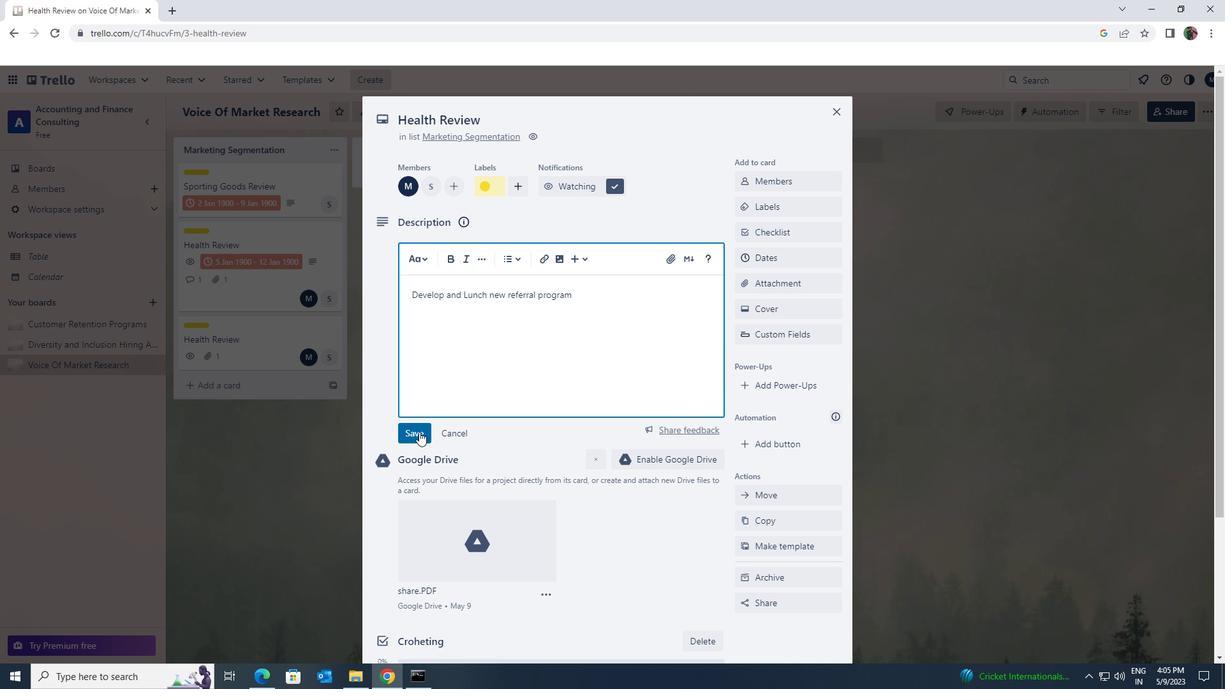 
Action: Mouse moved to (478, 377)
Screenshot: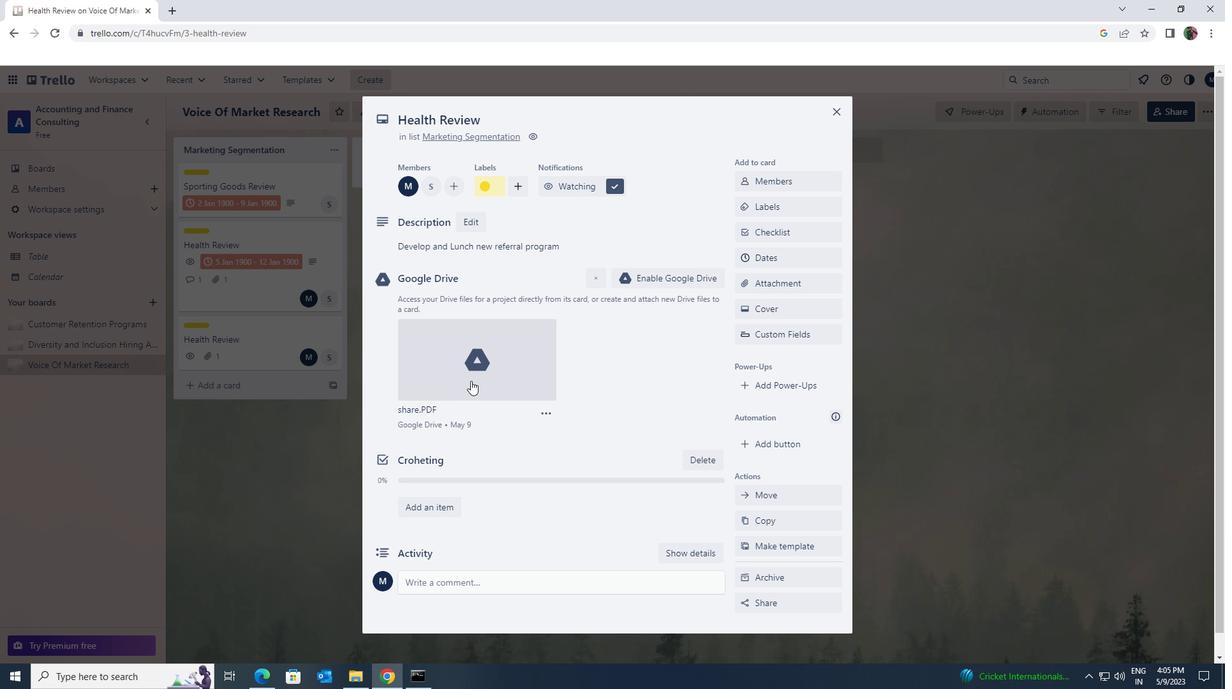 
Action: Mouse scrolled (478, 377) with delta (0, 0)
Screenshot: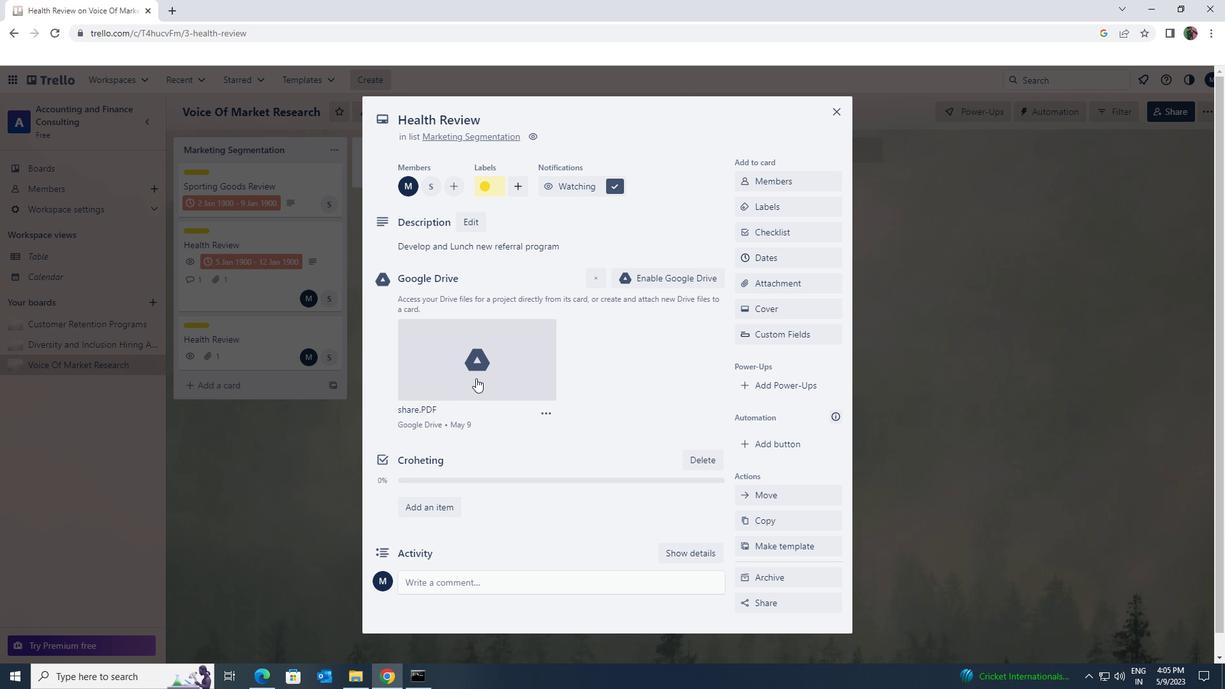 
Action: Mouse scrolled (478, 377) with delta (0, 0)
Screenshot: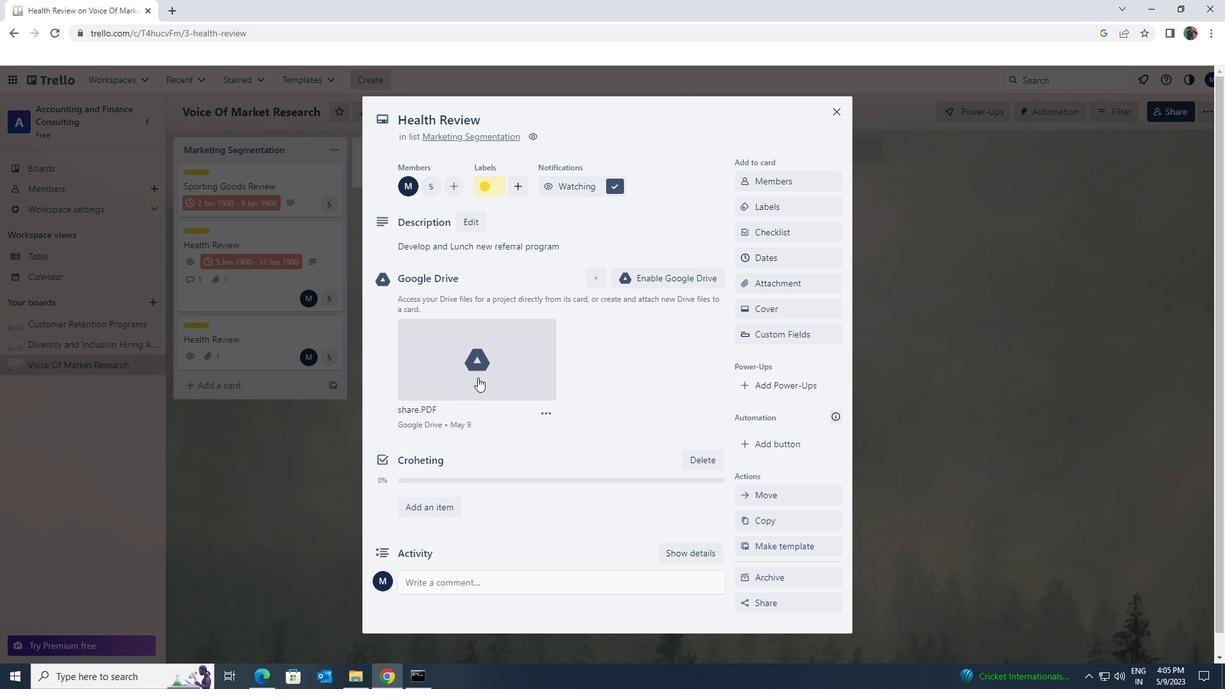 
Action: Mouse scrolled (478, 377) with delta (0, 0)
Screenshot: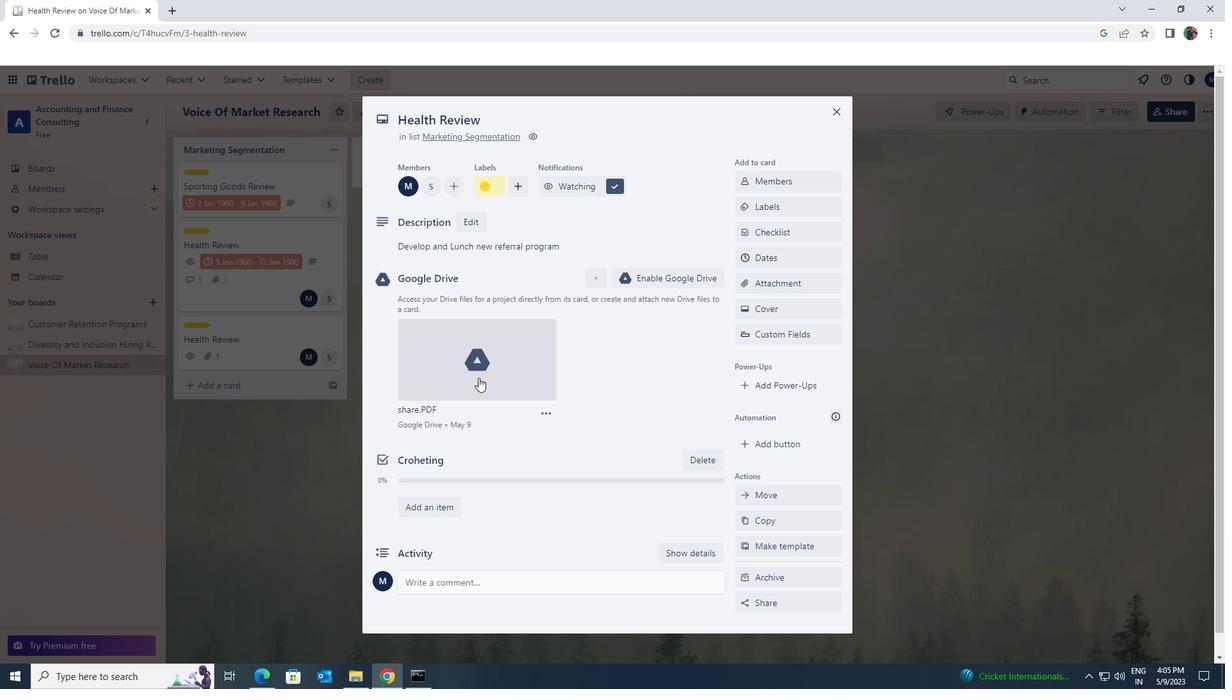 
Action: Mouse scrolled (478, 377) with delta (0, 0)
Screenshot: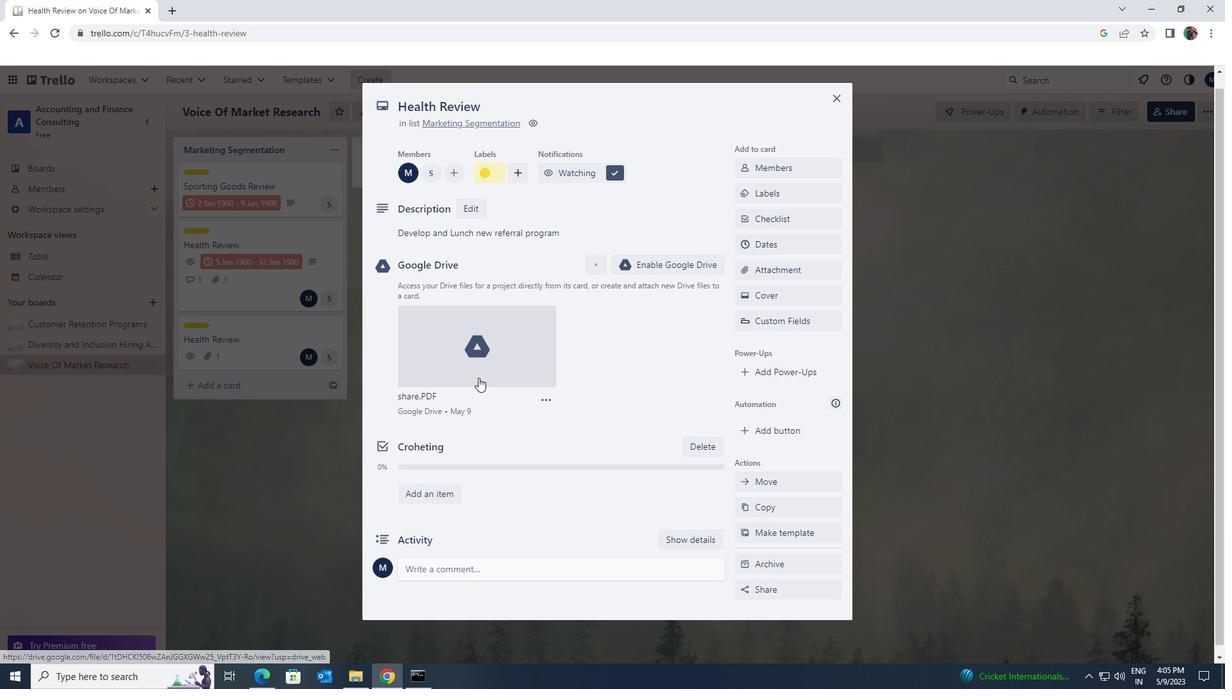 
Action: Mouse scrolled (478, 377) with delta (0, 0)
Screenshot: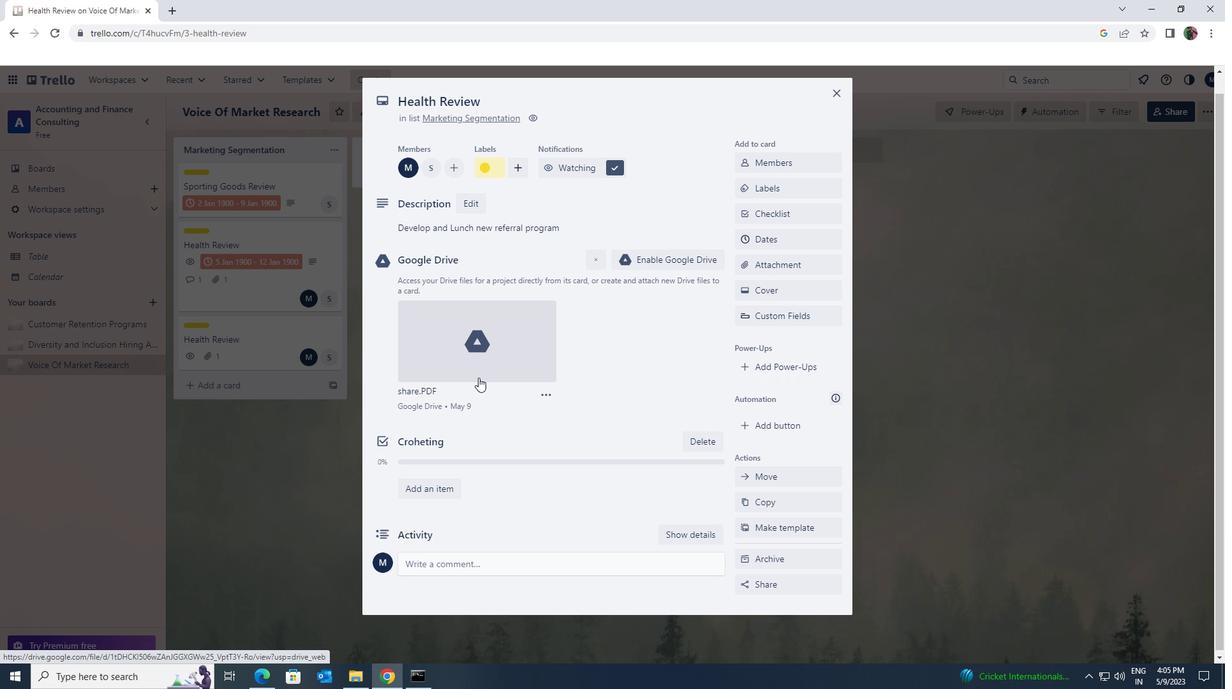 
Action: Mouse moved to (490, 553)
Screenshot: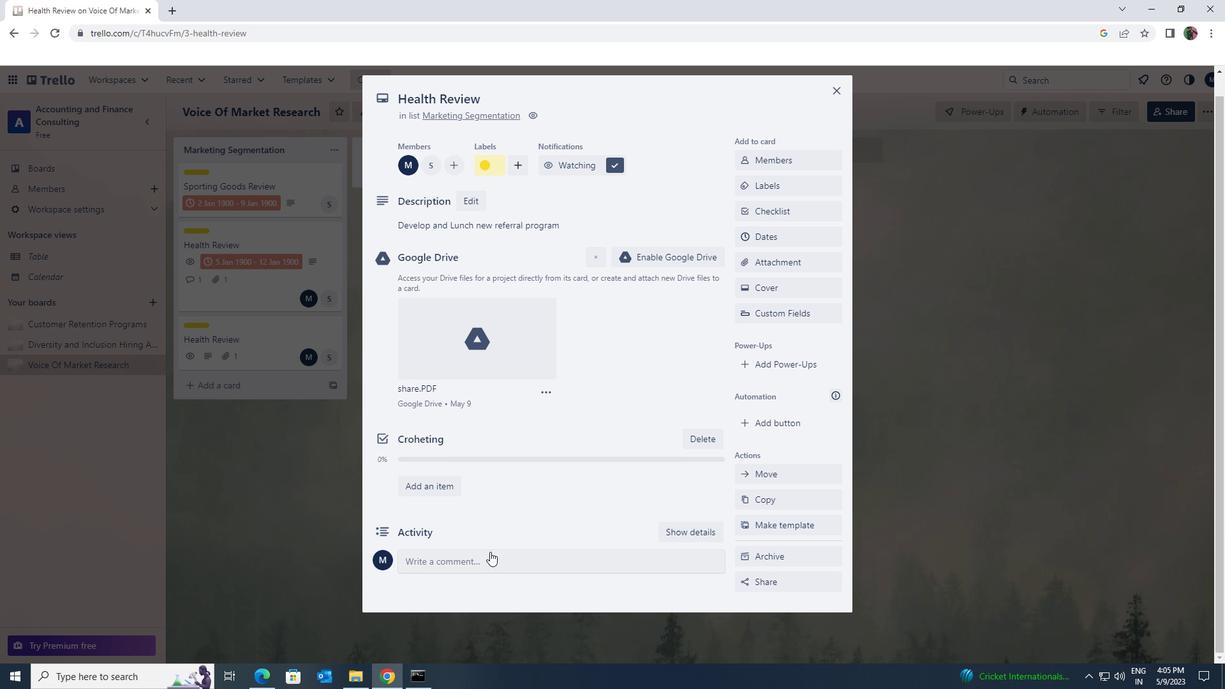 
Action: Mouse pressed left at (490, 553)
Screenshot: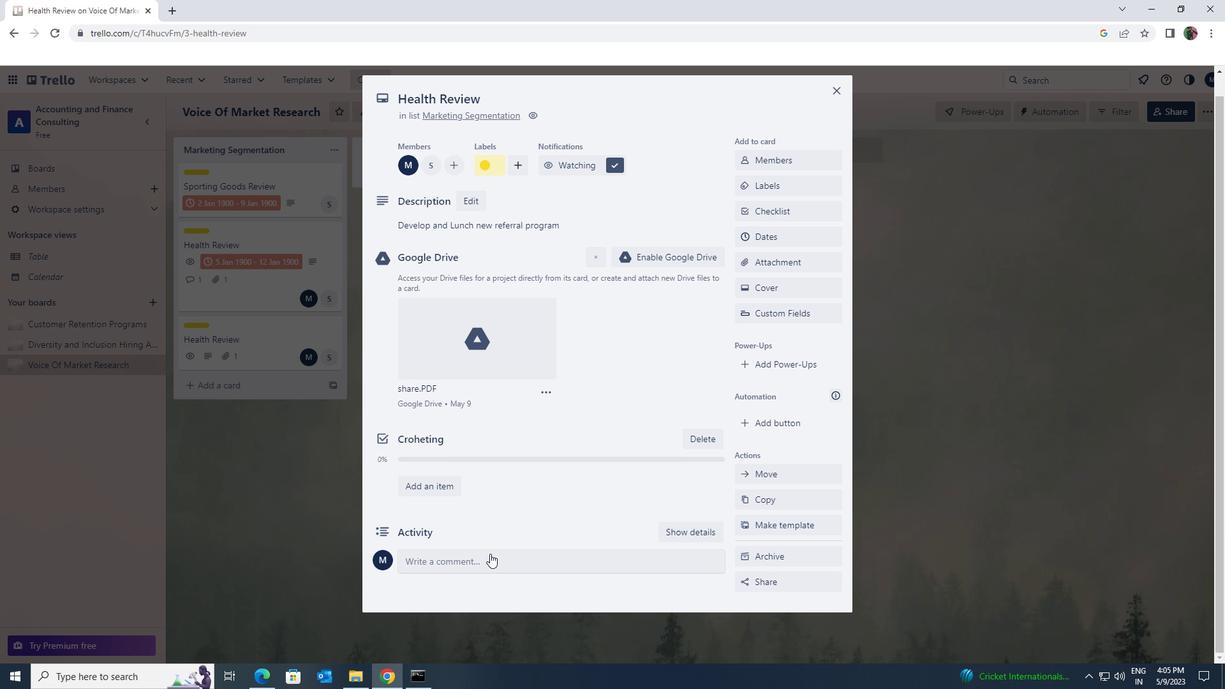 
Action: Mouse moved to (490, 553)
Screenshot: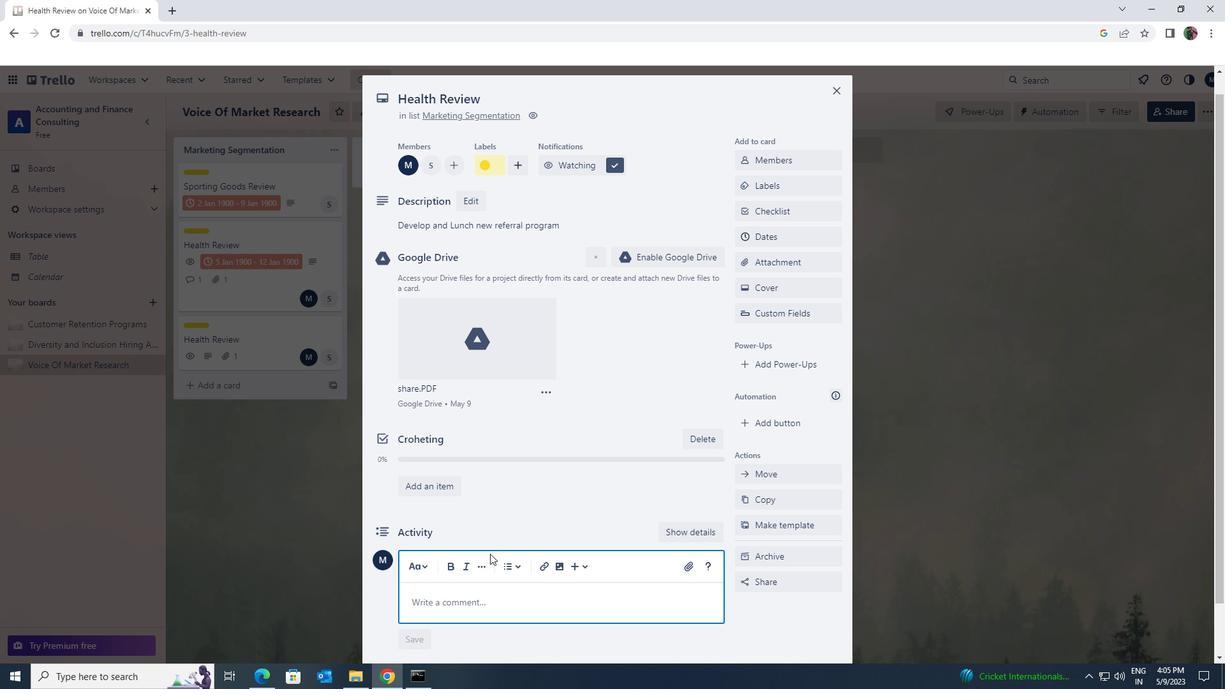 
Action: Key pressed <Key.shift><Key.shift><Key.shift><Key.shift>GIVEN<Key.space>THE<Key.space>POTIENTIAL<Key.space>IMPACTS<Key.space>OF<Key.space>THIS<Key.space>TASK<Key.space>ON<Key.space>OUR<Key.space><Key.shift>STAKEHOLDERS<Key.space>LET<Key.space>US<Key.space>ENSURE<Key.space>THAT<Key.space>WE<Key.space>TAKE<Key.space>THEIR<Key.space>NEDS<Key.space>AND<Key.space>CONCERNS<Key.space>INTO<Key.space>ACCOUNT
Screenshot: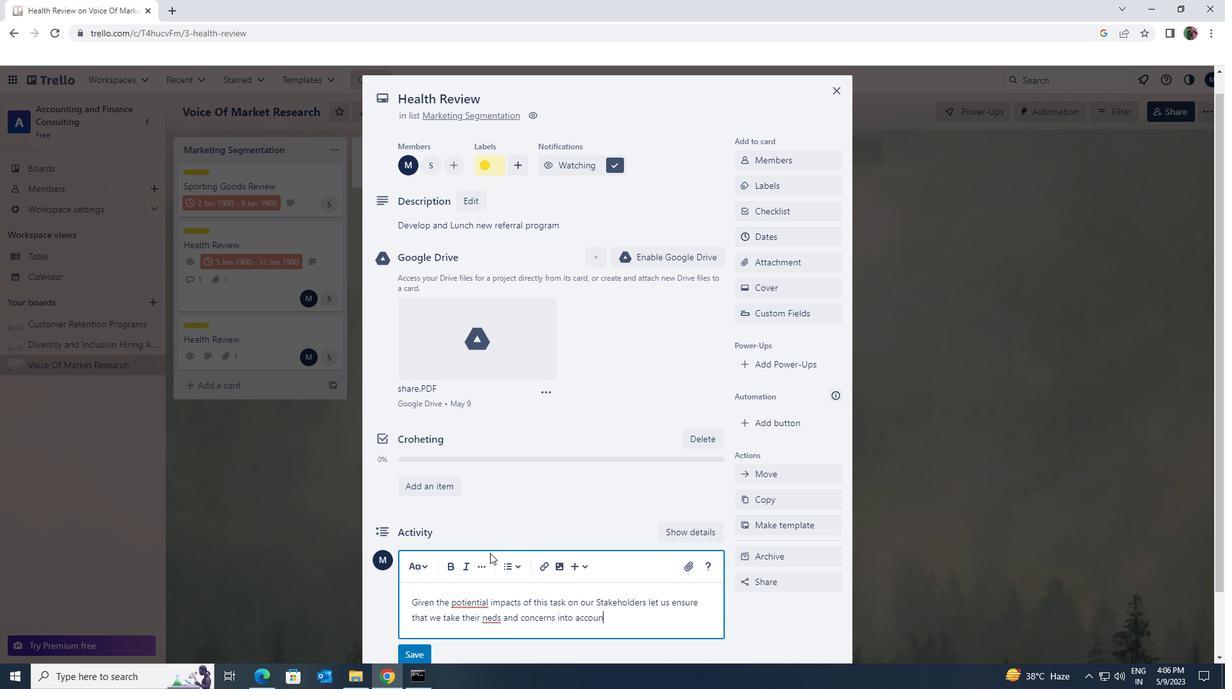 
Action: Mouse moved to (494, 550)
Screenshot: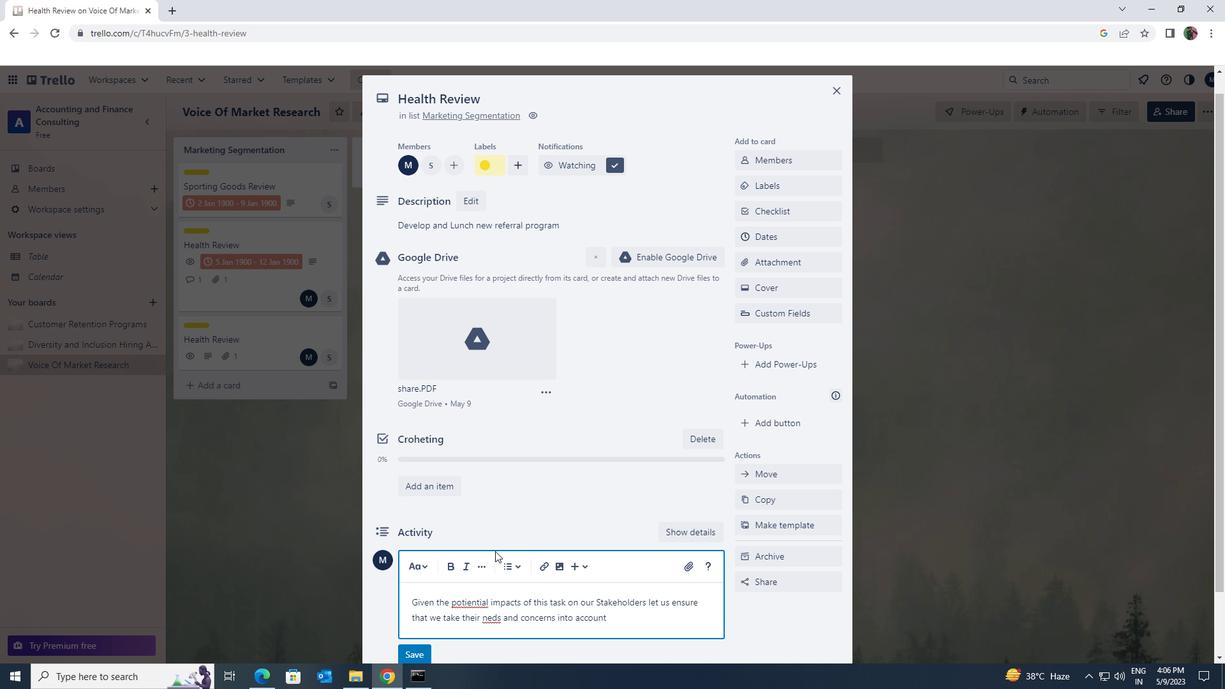 
Action: Mouse scrolled (494, 549) with delta (0, 0)
Screenshot: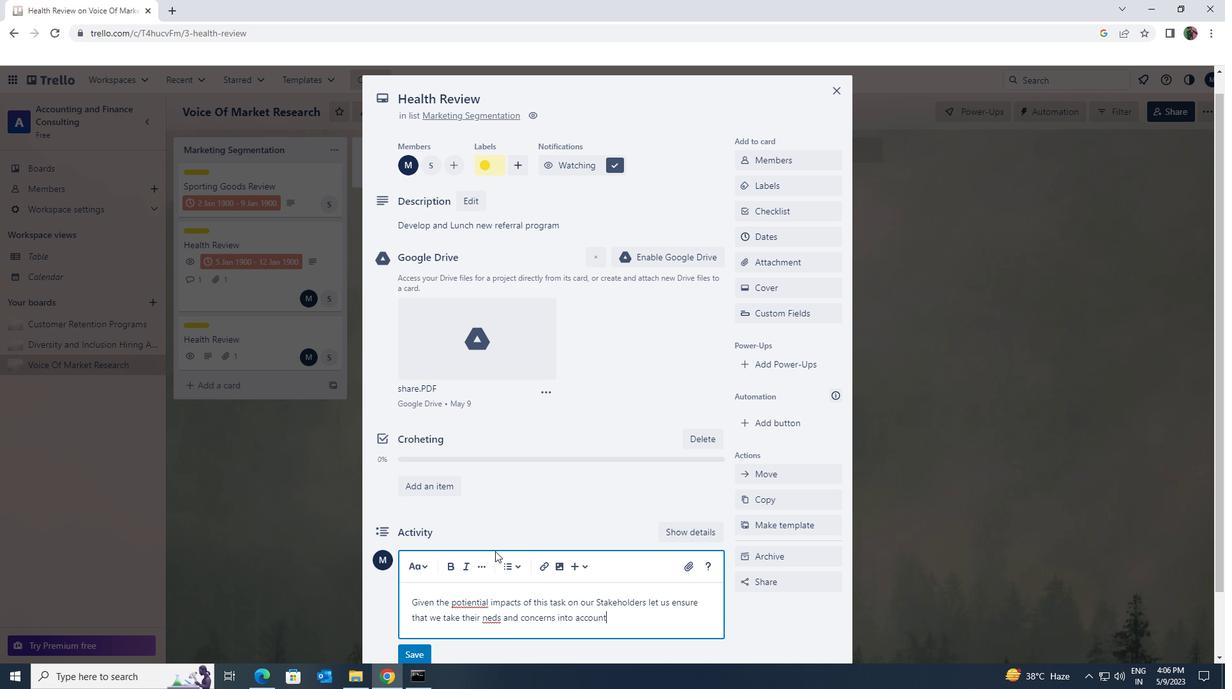 
Action: Mouse scrolled (494, 549) with delta (0, 0)
Screenshot: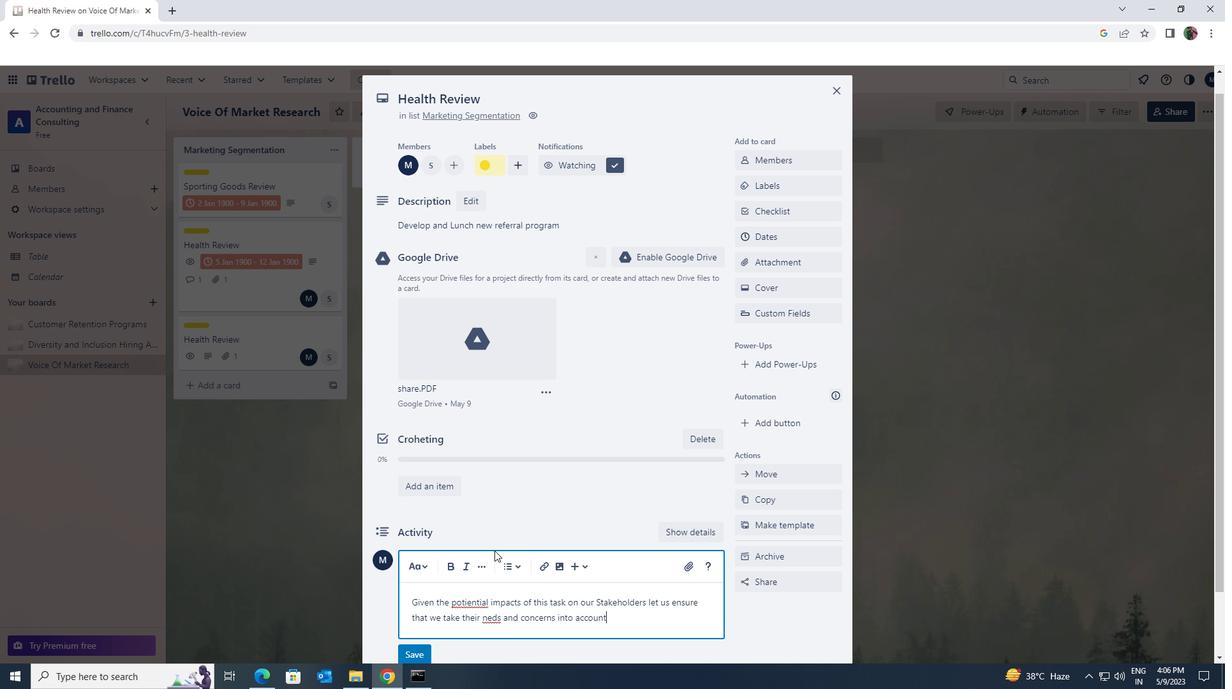 
Action: Mouse scrolled (494, 549) with delta (0, 0)
Screenshot: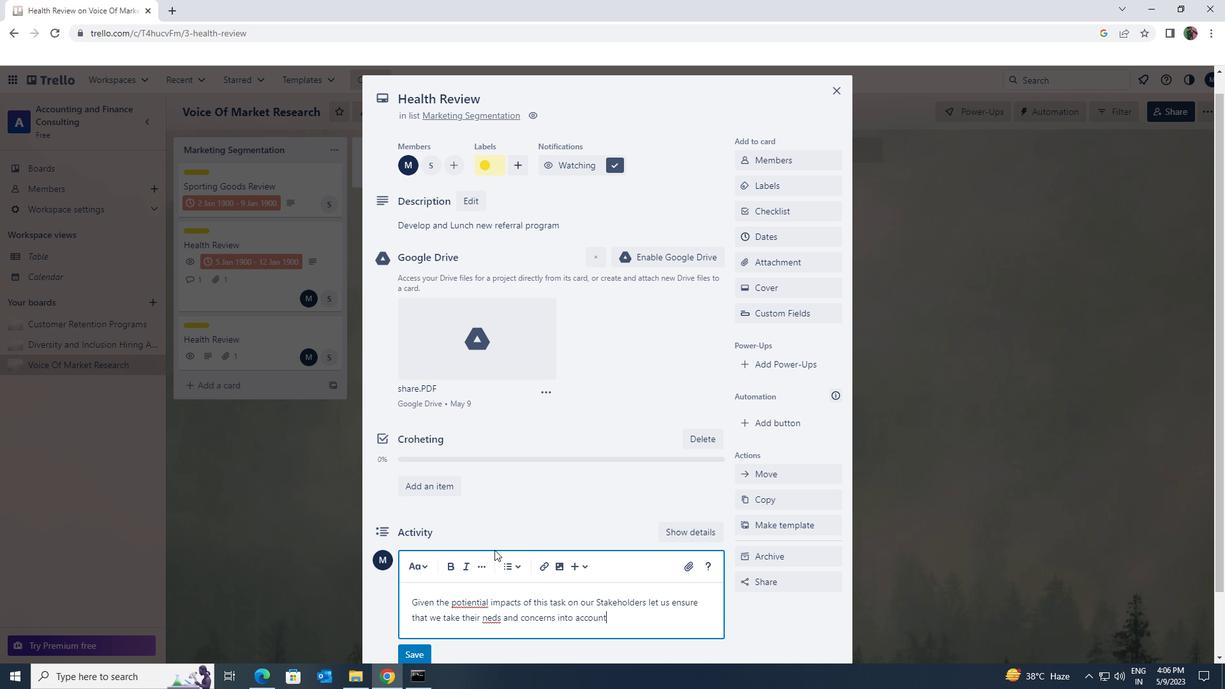 
Action: Mouse moved to (414, 576)
Screenshot: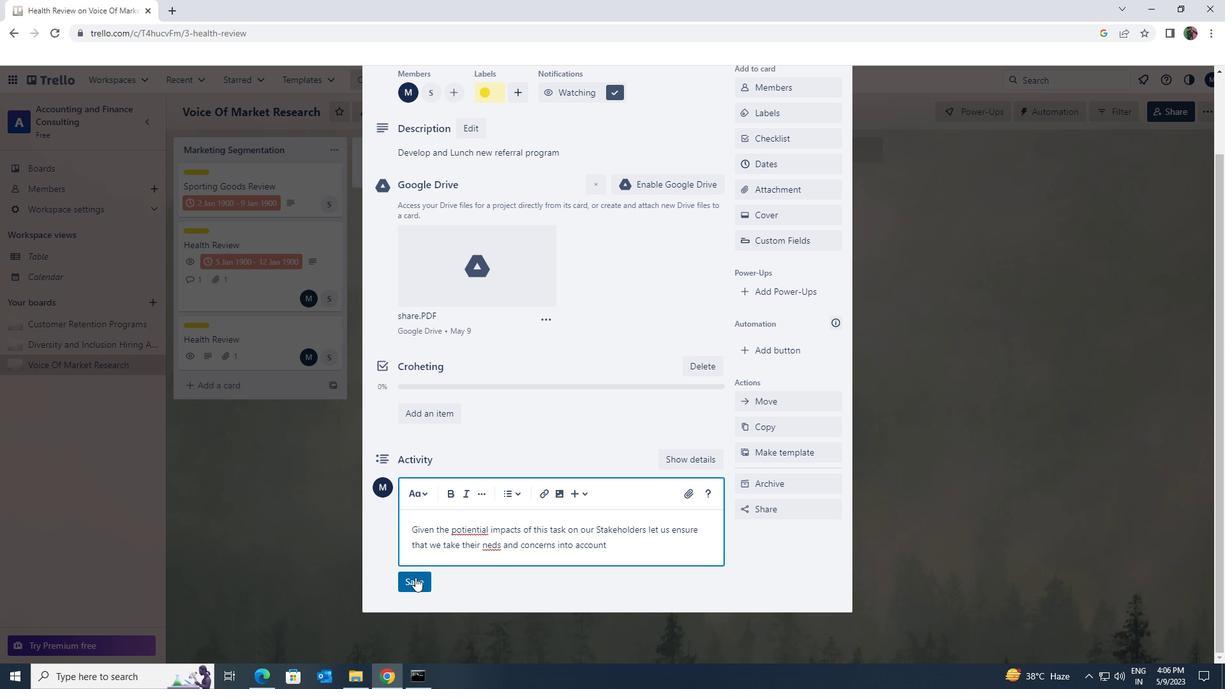 
Action: Mouse pressed left at (414, 576)
Screenshot: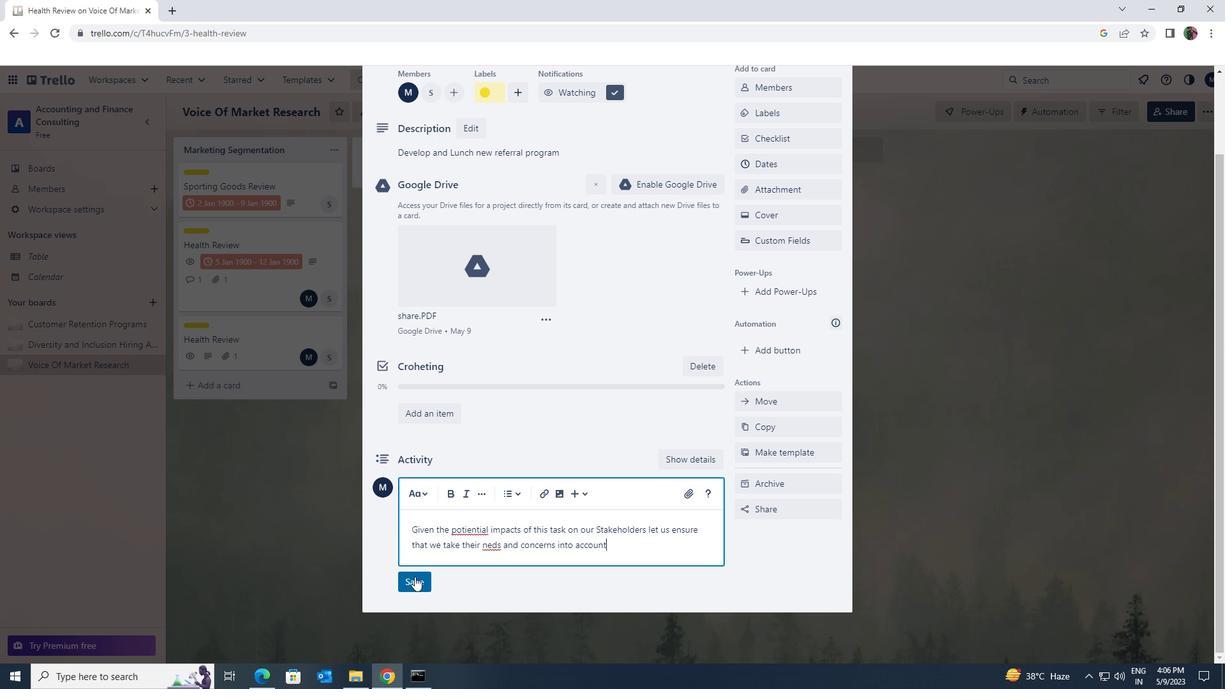 
Action: Mouse moved to (550, 501)
Screenshot: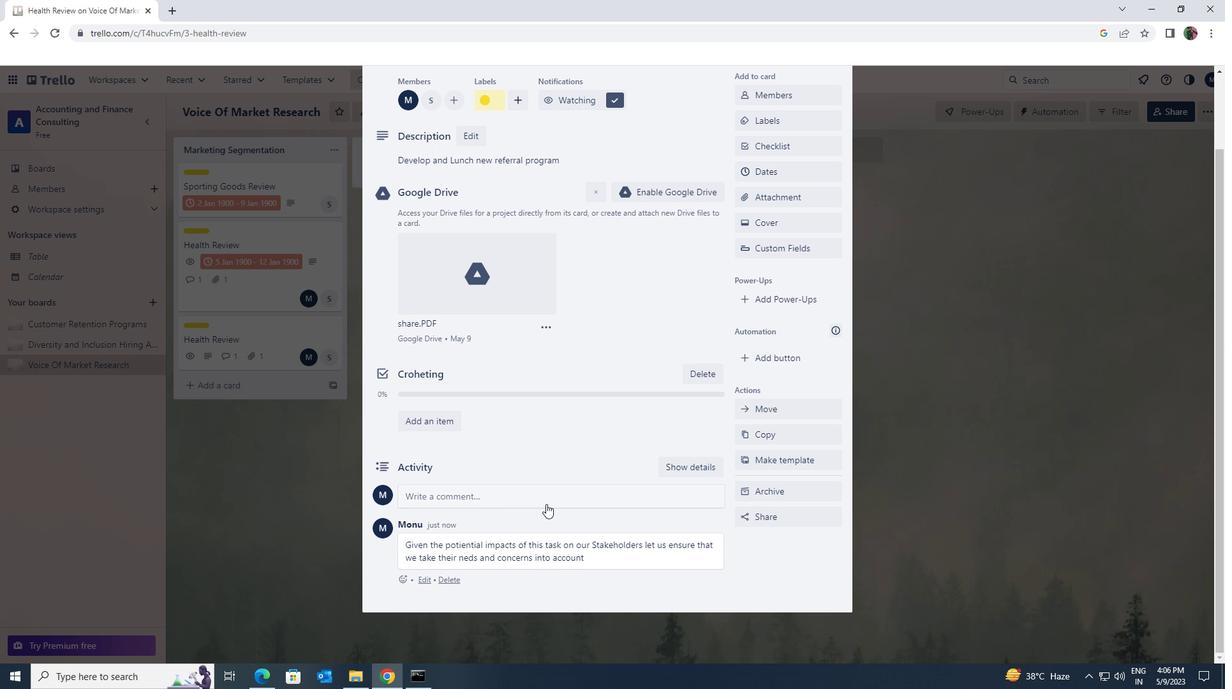 
Action: Mouse scrolled (550, 502) with delta (0, 0)
Screenshot: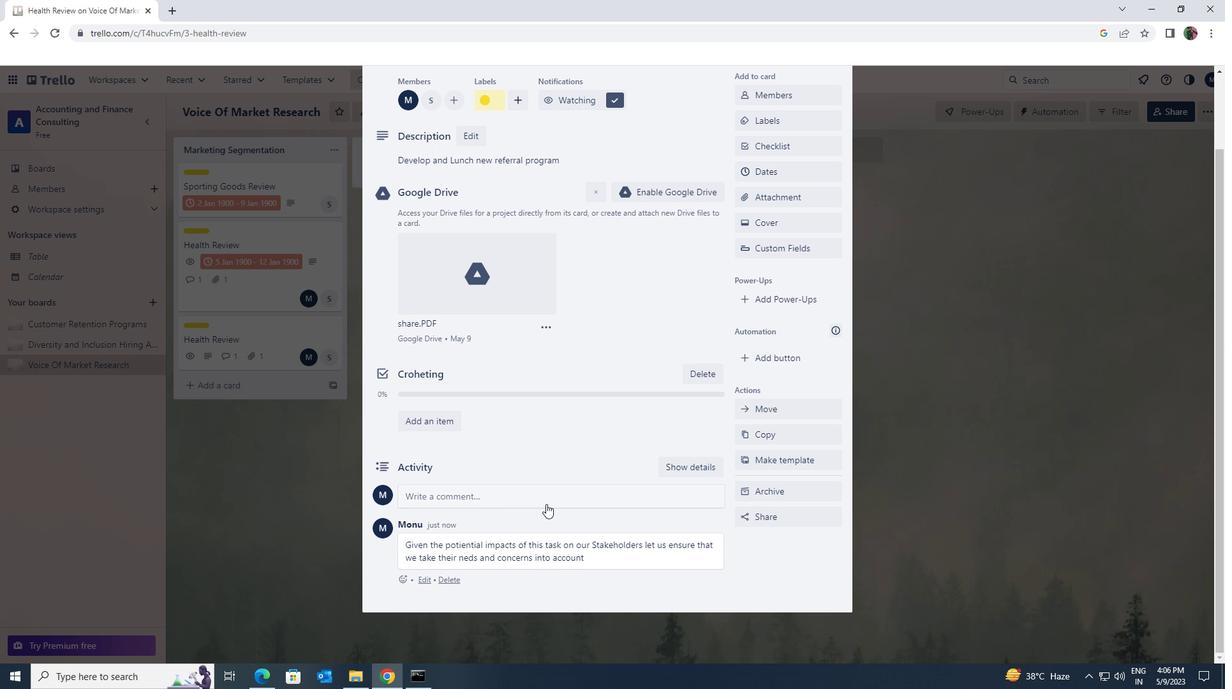 
Action: Mouse scrolled (550, 502) with delta (0, 0)
Screenshot: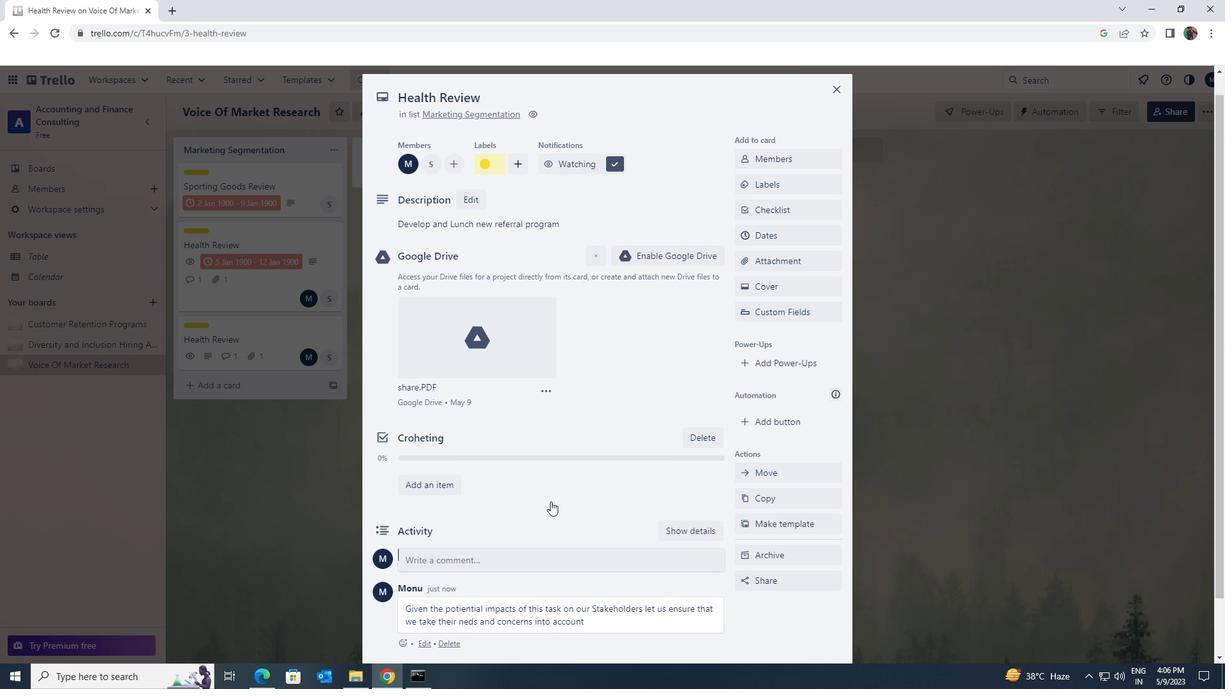 
Action: Mouse scrolled (550, 502) with delta (0, 0)
Screenshot: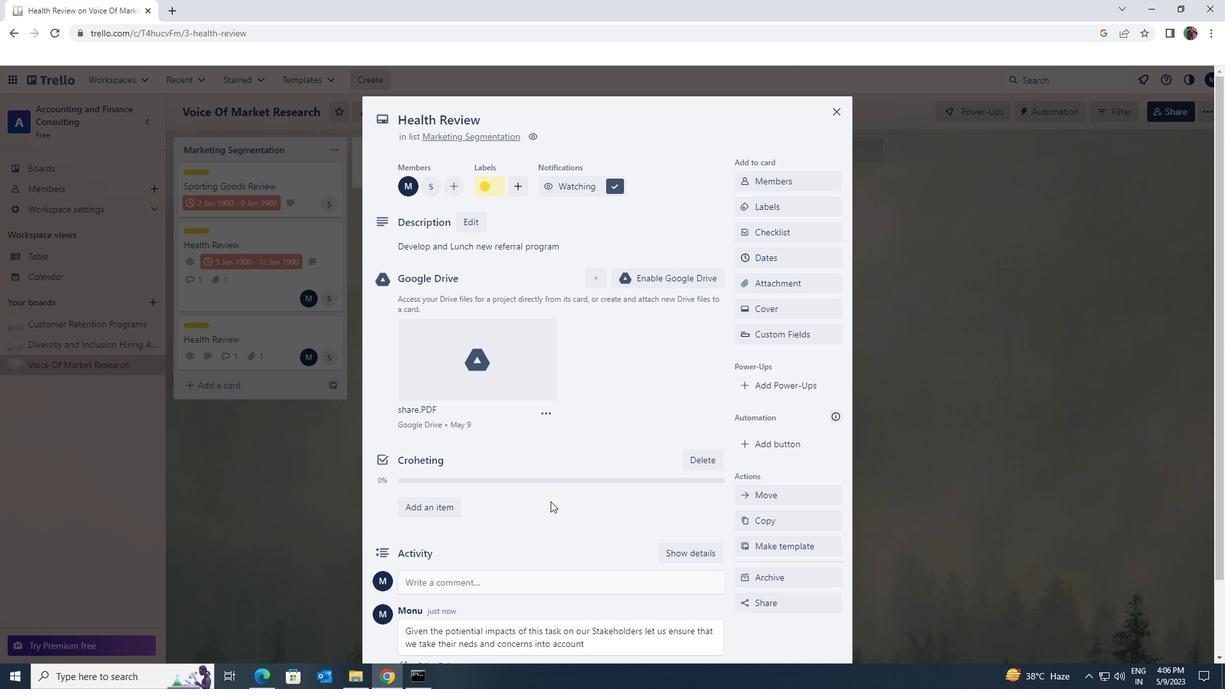 
Action: Mouse moved to (839, 114)
Screenshot: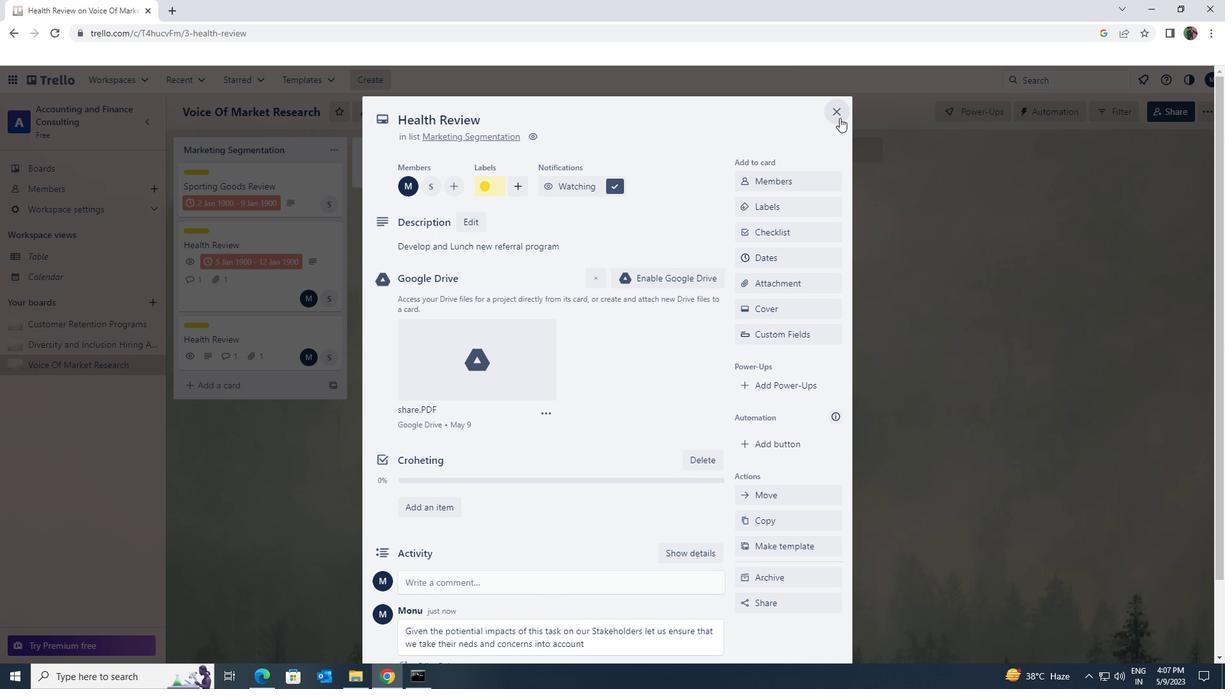 
Action: Mouse pressed left at (839, 114)
Screenshot: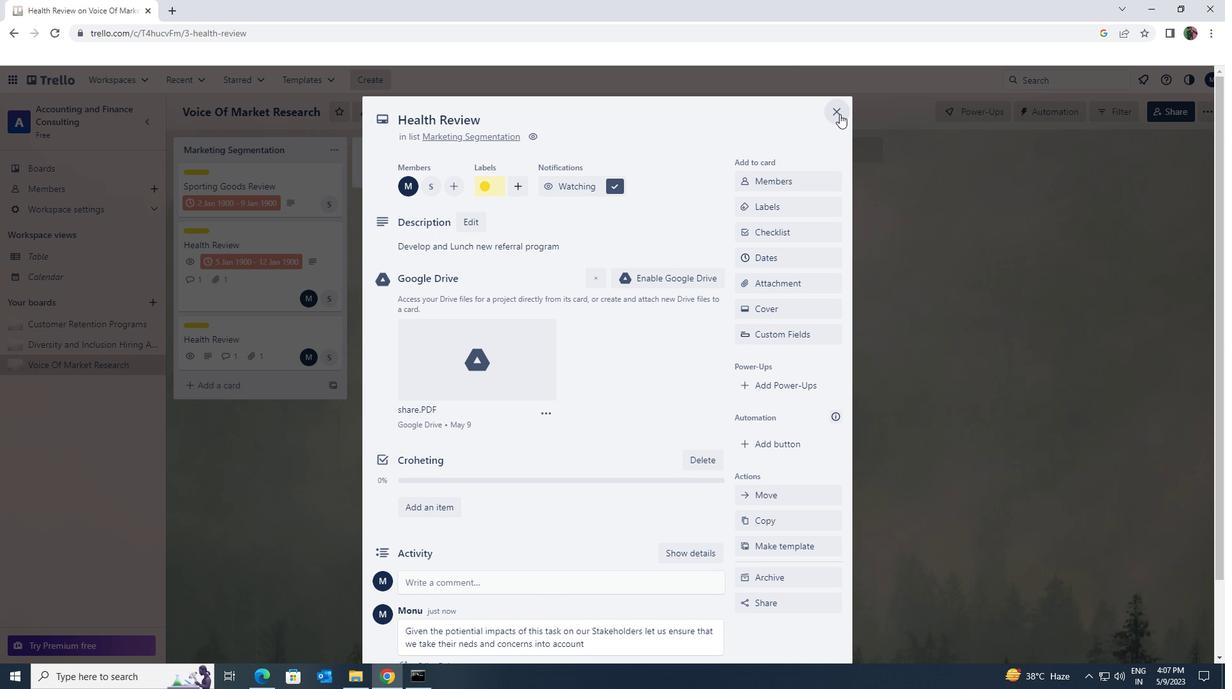 
